Task: Check the percentage active listings of electric range in the last 3 years.
Action: Mouse moved to (1087, 247)
Screenshot: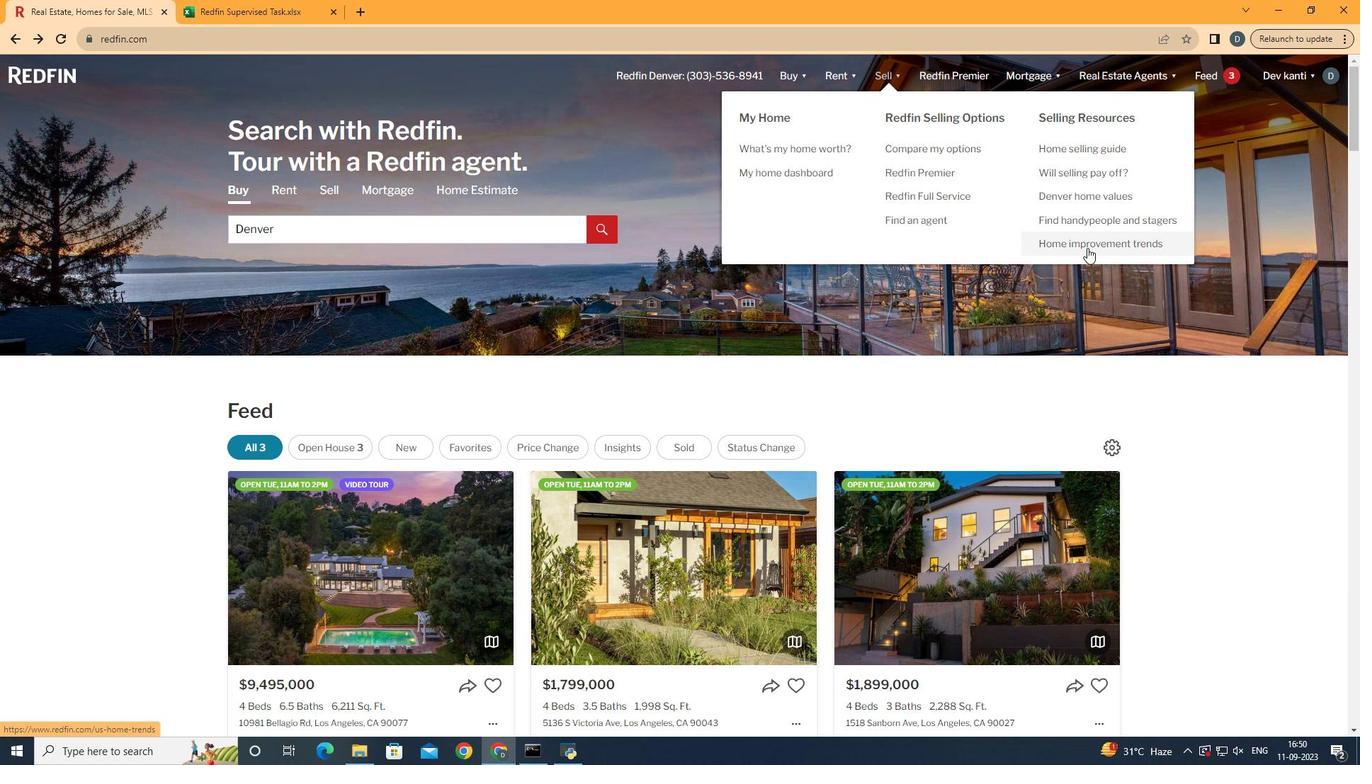 
Action: Mouse pressed left at (1087, 247)
Screenshot: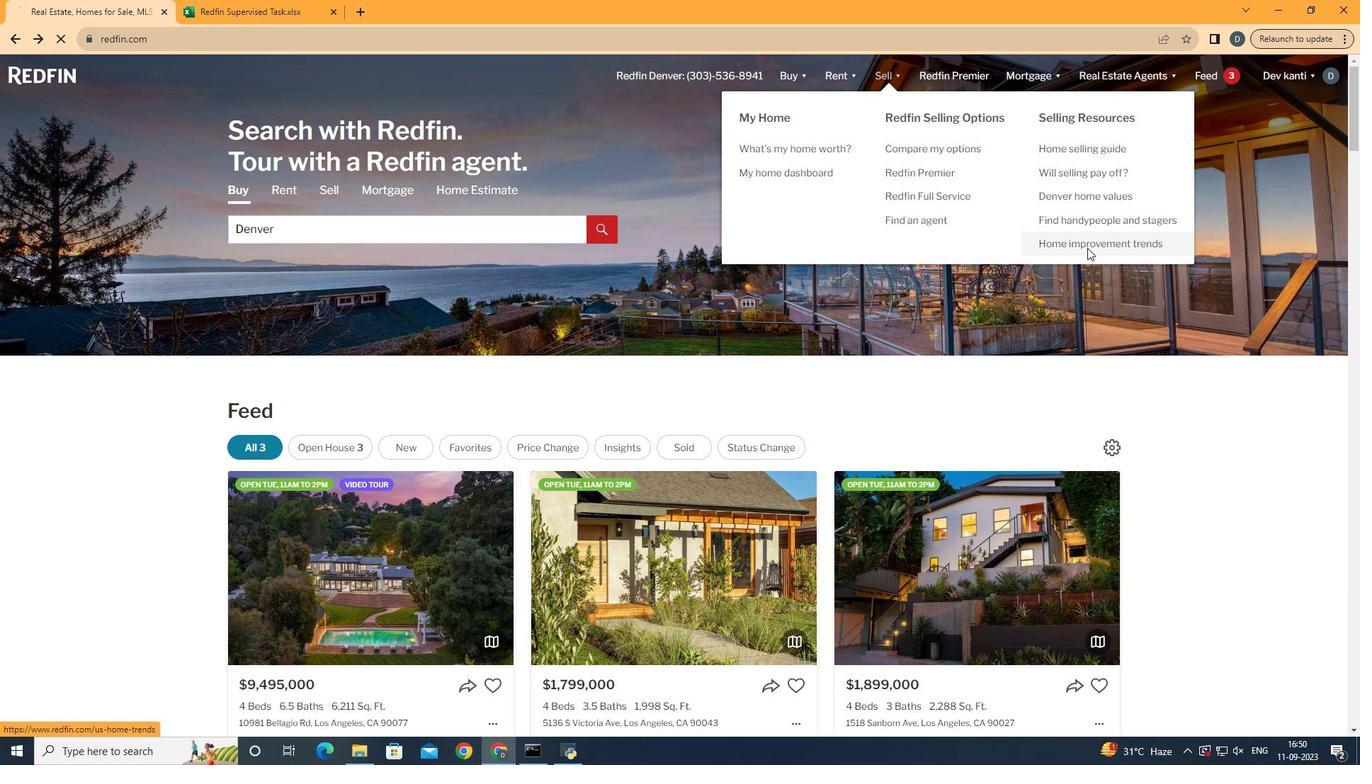 
Action: Mouse moved to (364, 268)
Screenshot: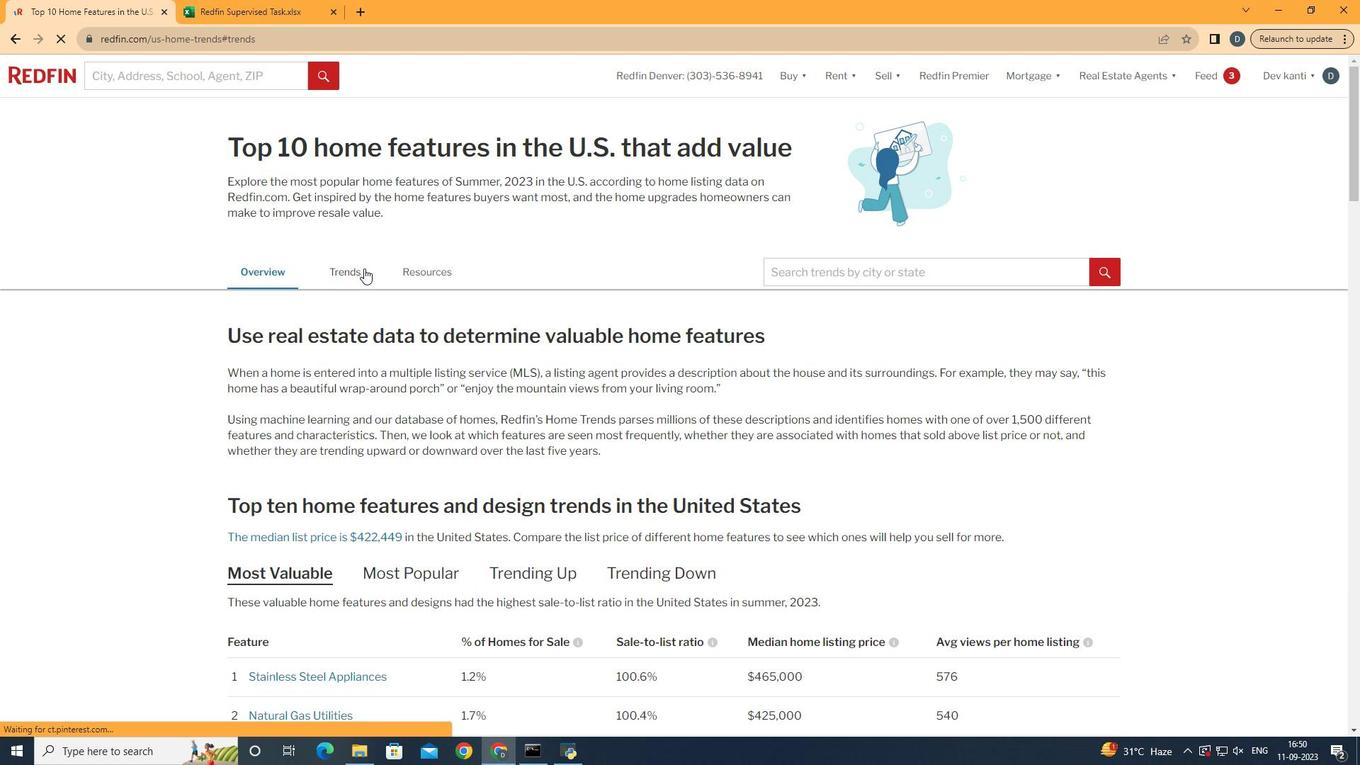 
Action: Mouse pressed left at (364, 268)
Screenshot: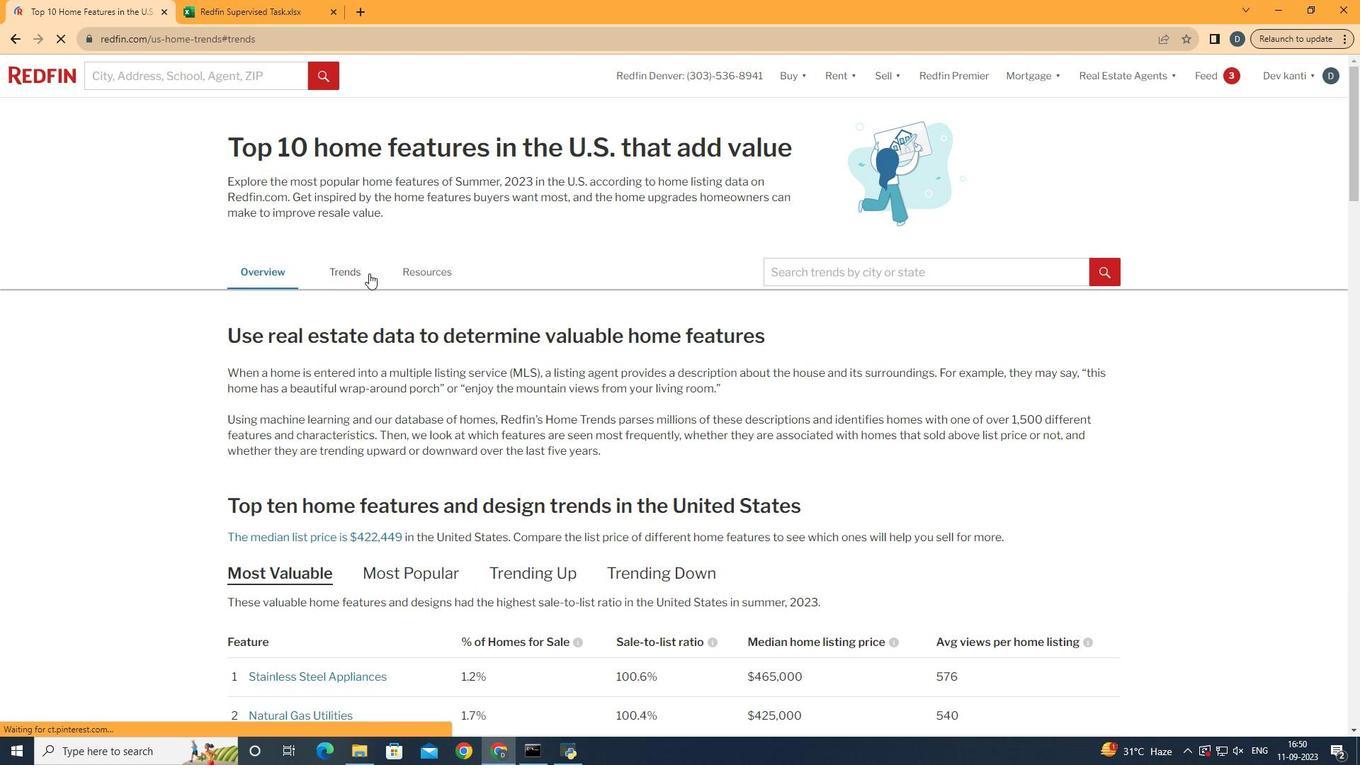 
Action: Mouse moved to (427, 377)
Screenshot: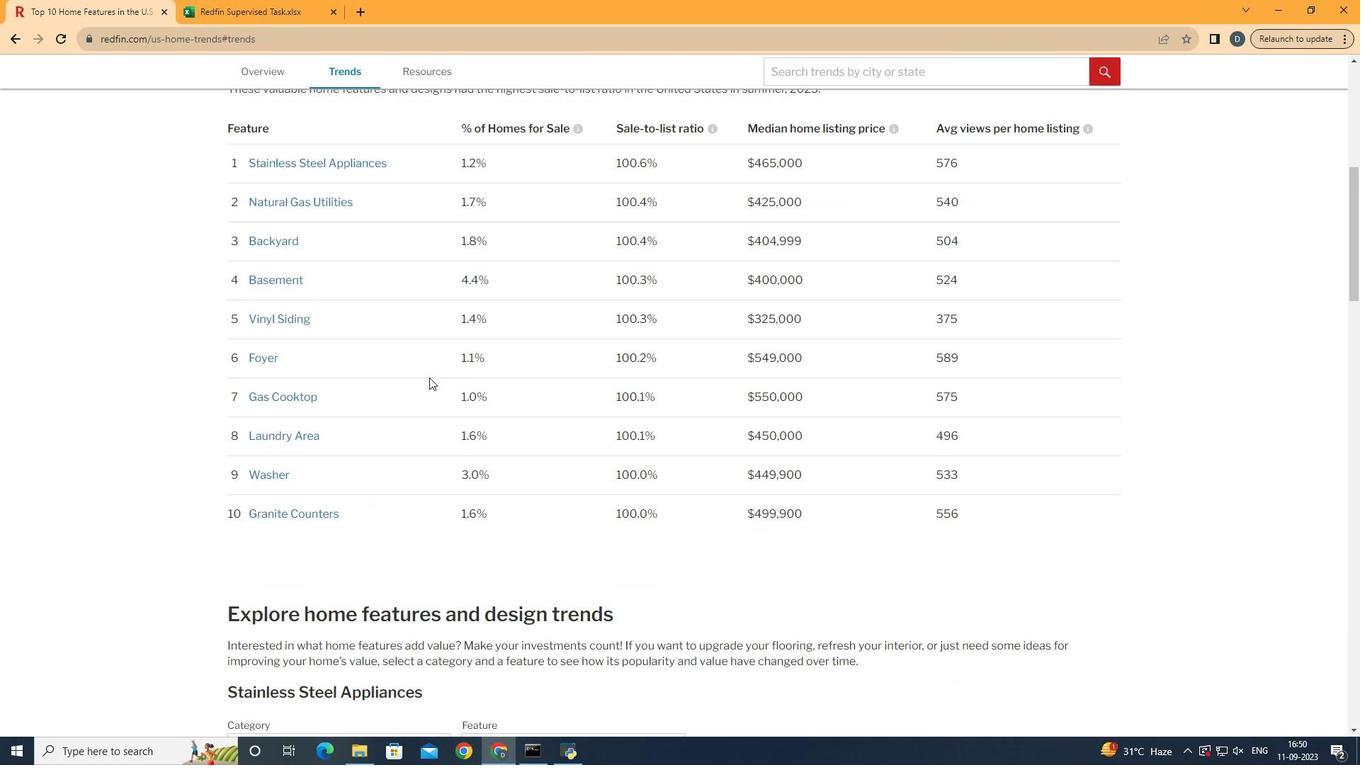 
Action: Mouse scrolled (427, 376) with delta (0, 0)
Screenshot: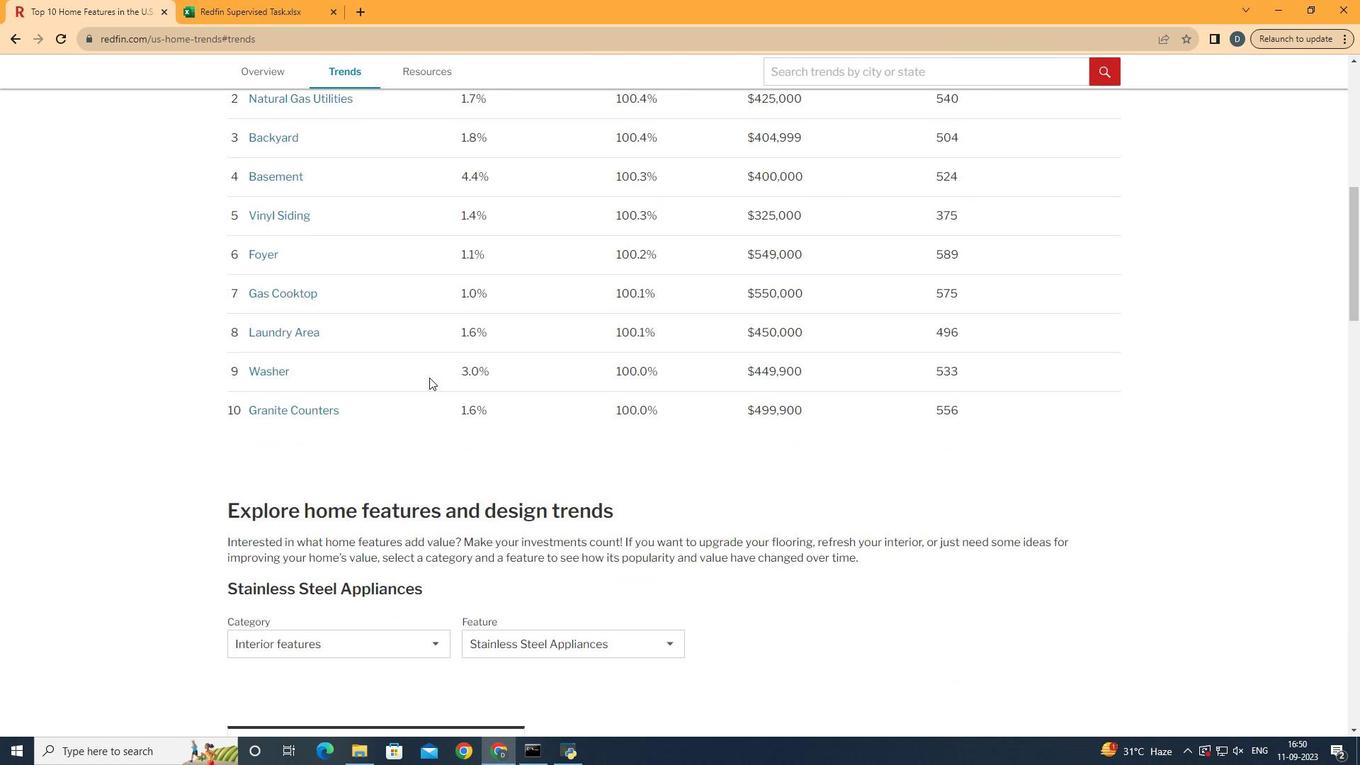 
Action: Mouse moved to (429, 377)
Screenshot: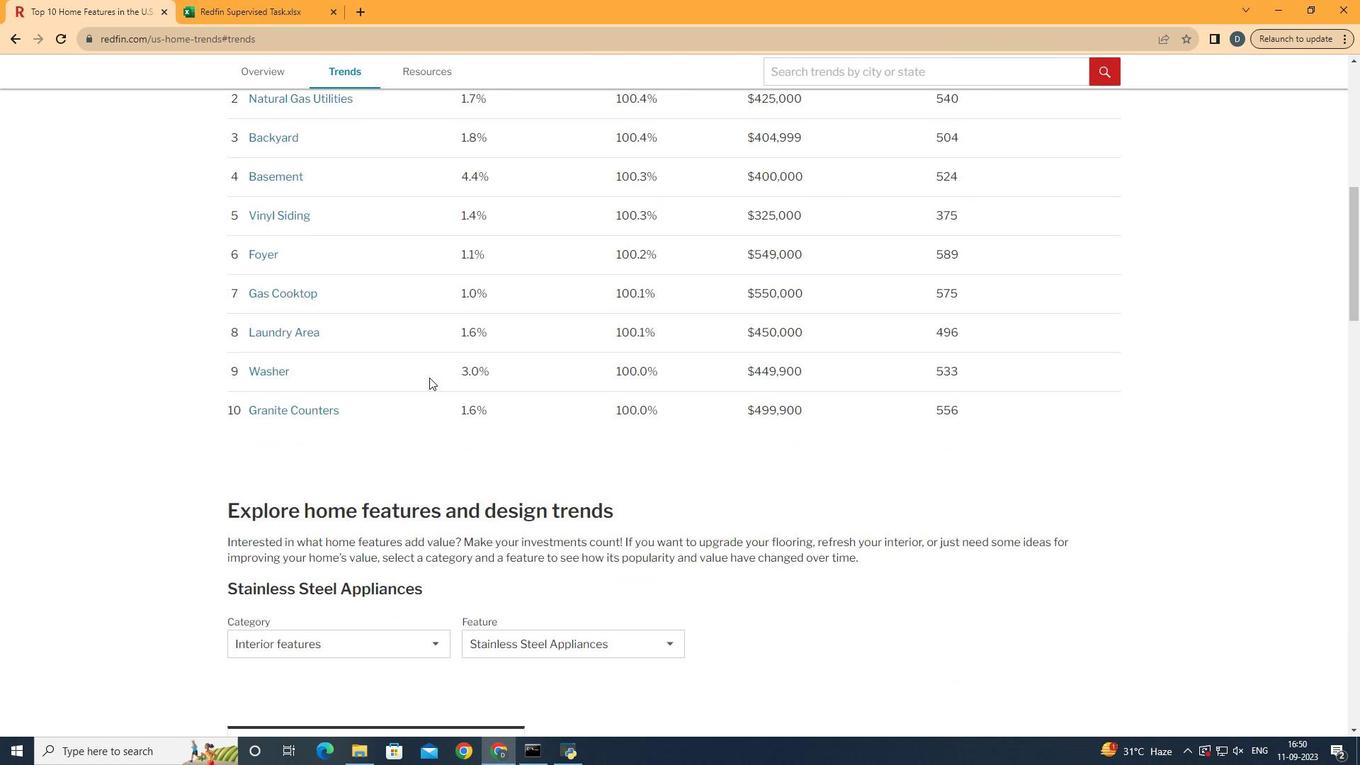 
Action: Mouse scrolled (429, 376) with delta (0, 0)
Screenshot: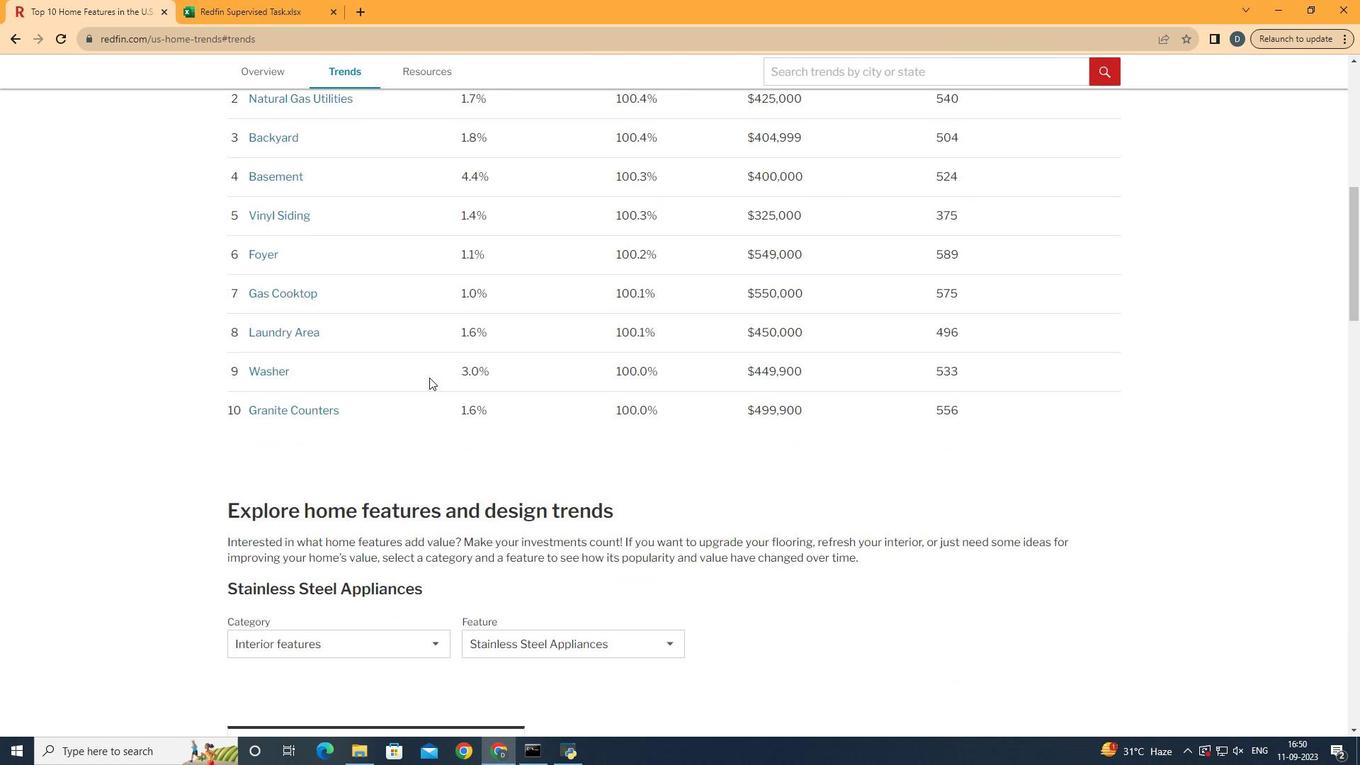 
Action: Mouse scrolled (429, 376) with delta (0, 0)
Screenshot: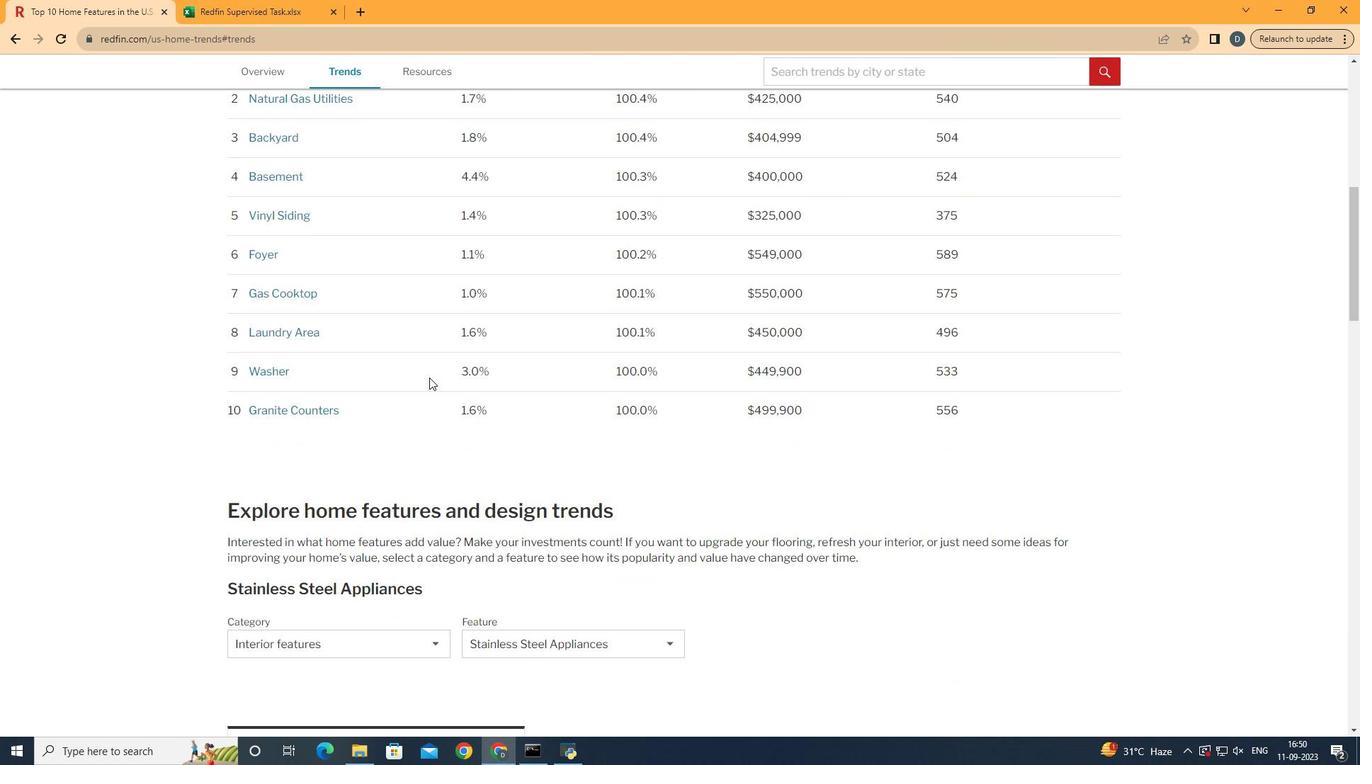 
Action: Mouse scrolled (429, 376) with delta (0, 0)
Screenshot: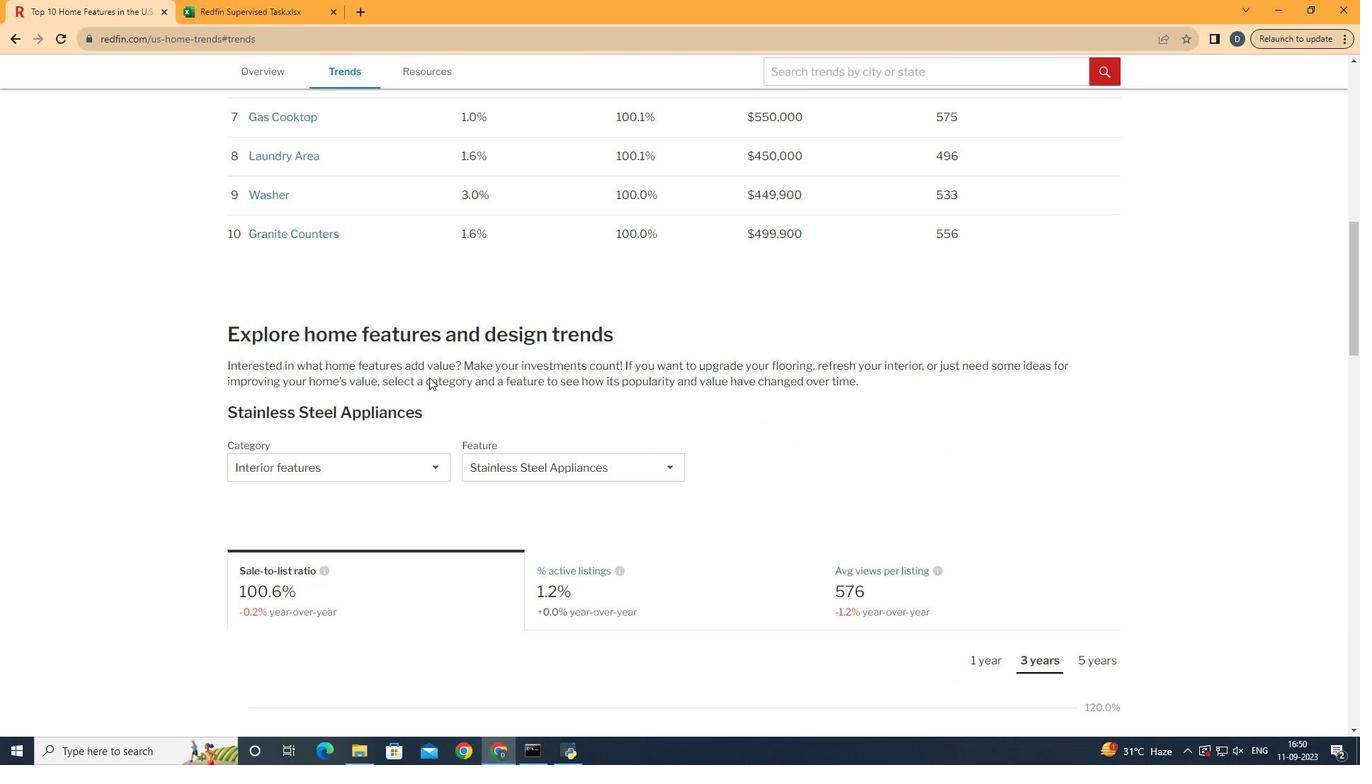 
Action: Mouse scrolled (429, 376) with delta (0, 0)
Screenshot: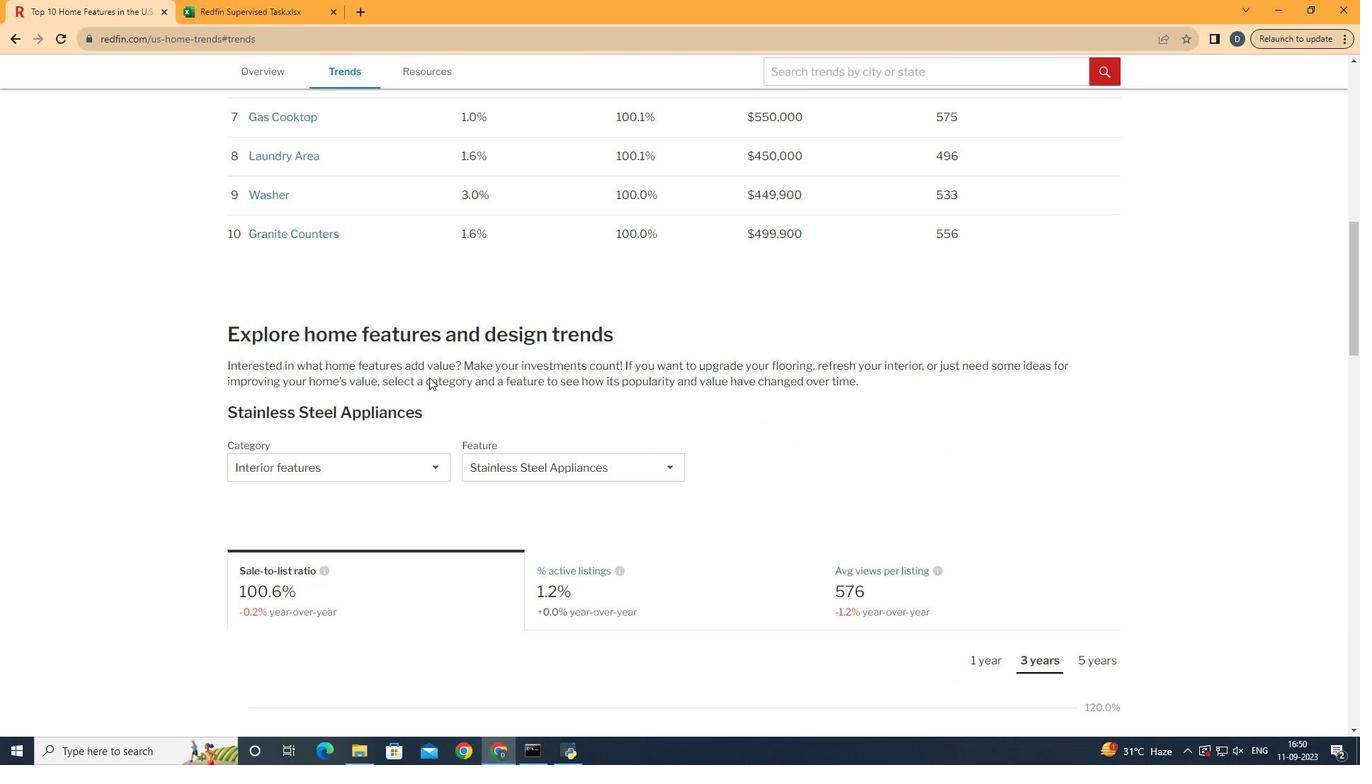 
Action: Mouse scrolled (429, 376) with delta (0, 0)
Screenshot: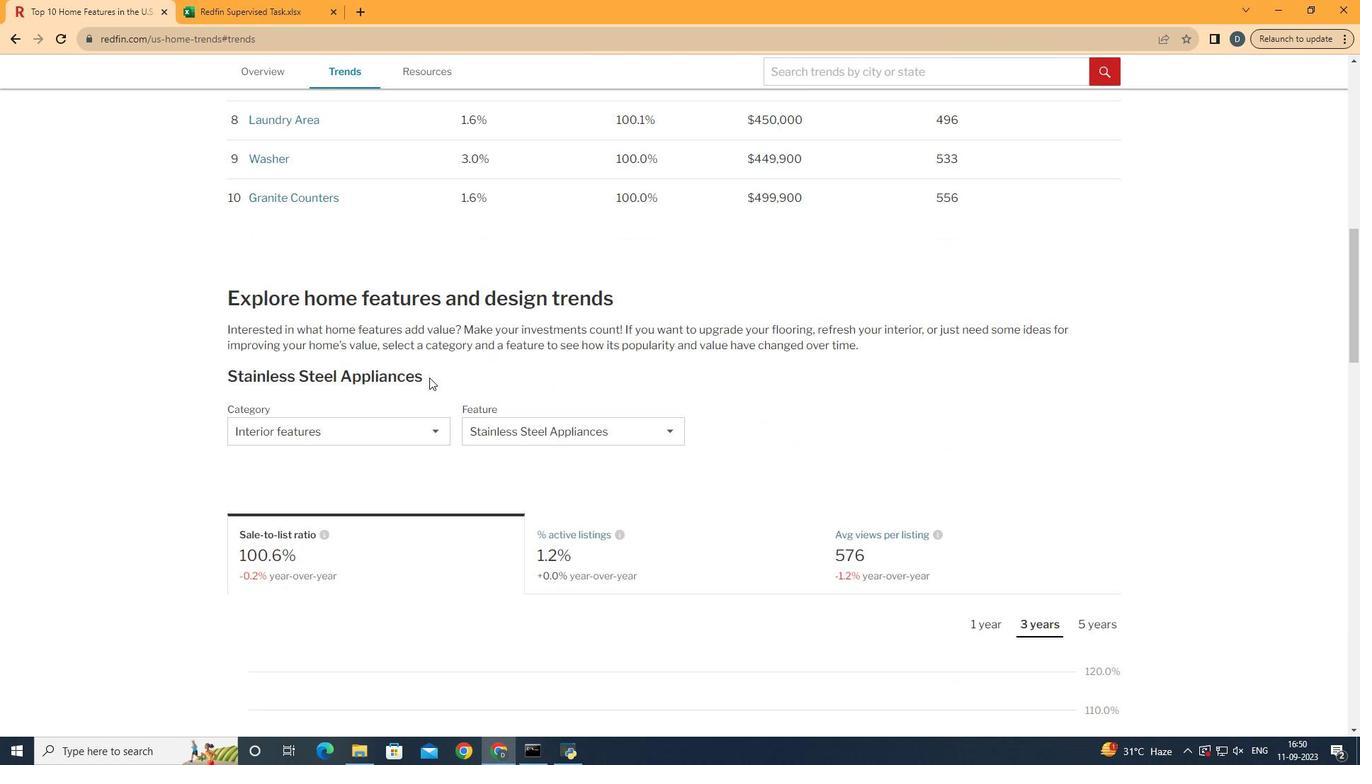 
Action: Mouse moved to (338, 432)
Screenshot: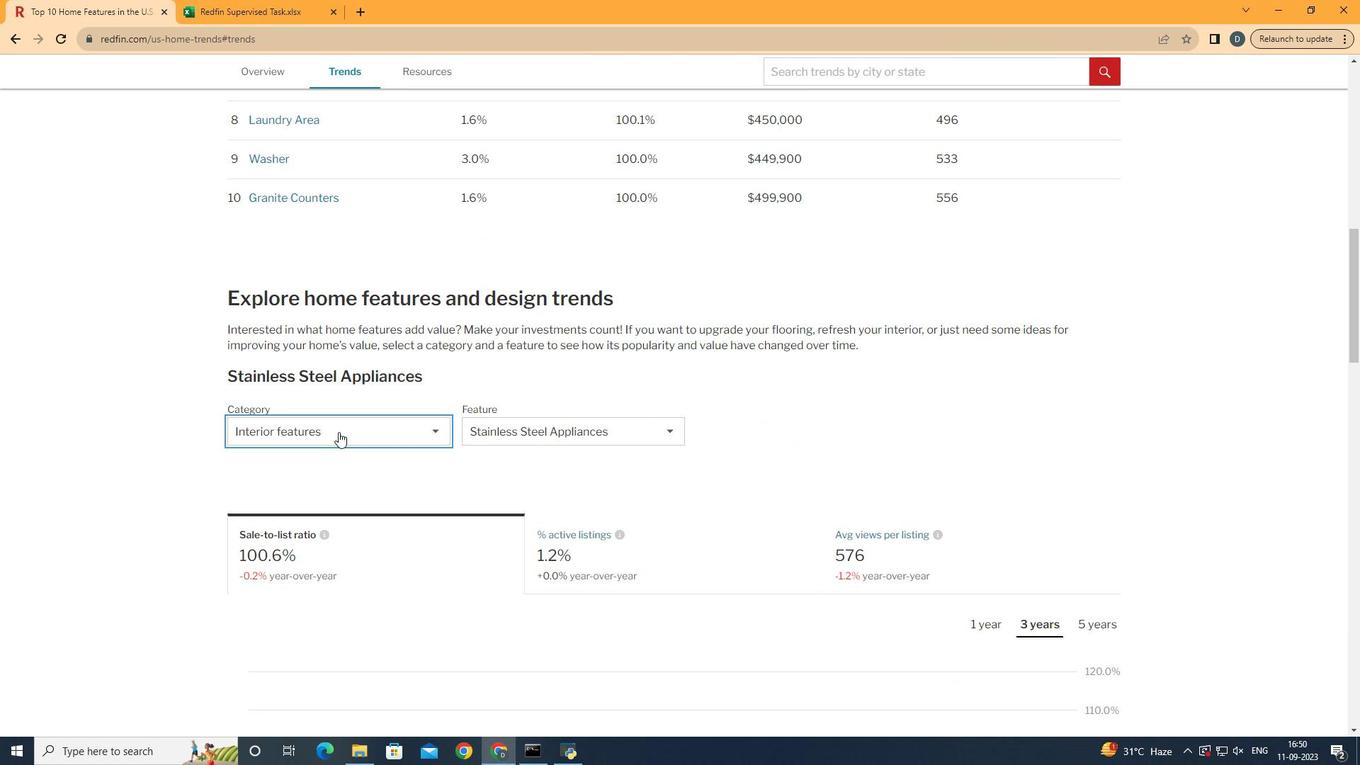 
Action: Mouse pressed left at (338, 432)
Screenshot: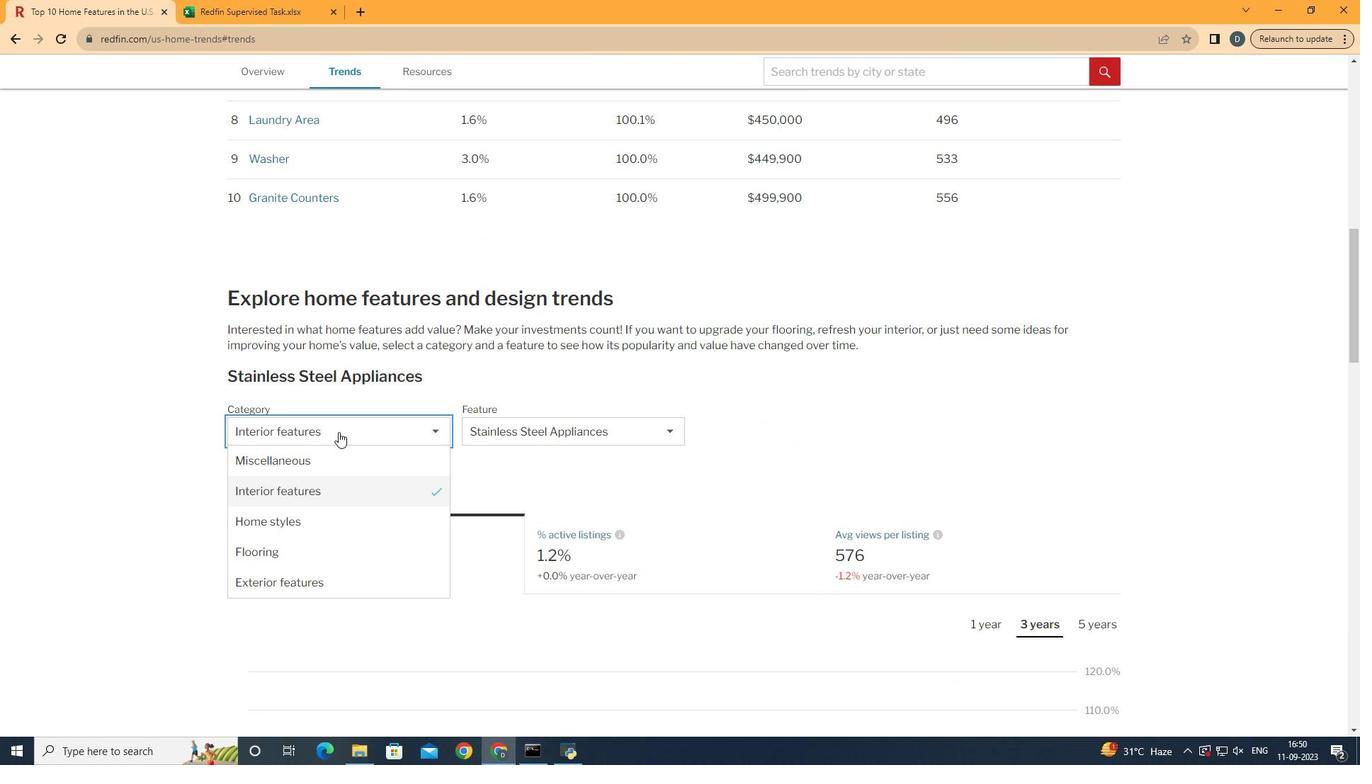 
Action: Mouse moved to (338, 491)
Screenshot: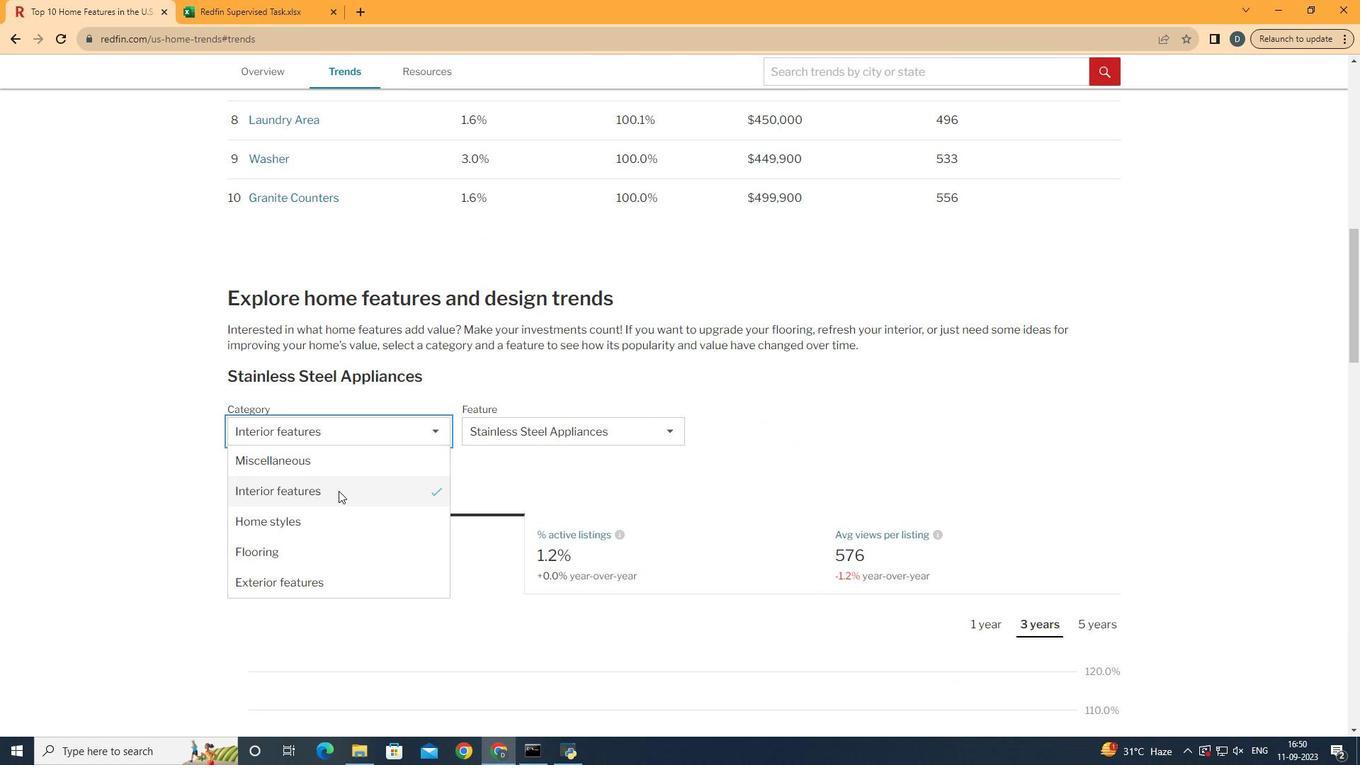 
Action: Mouse pressed left at (338, 491)
Screenshot: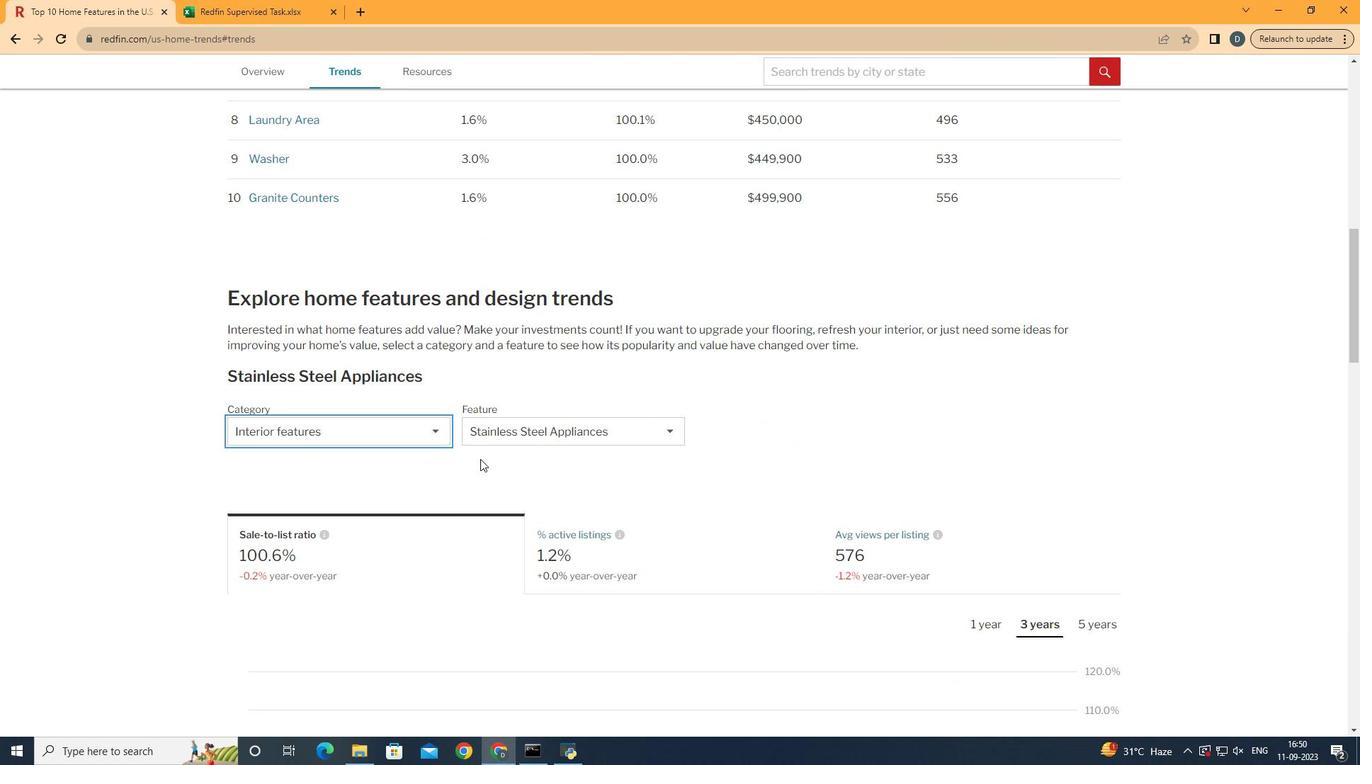 
Action: Mouse moved to (544, 436)
Screenshot: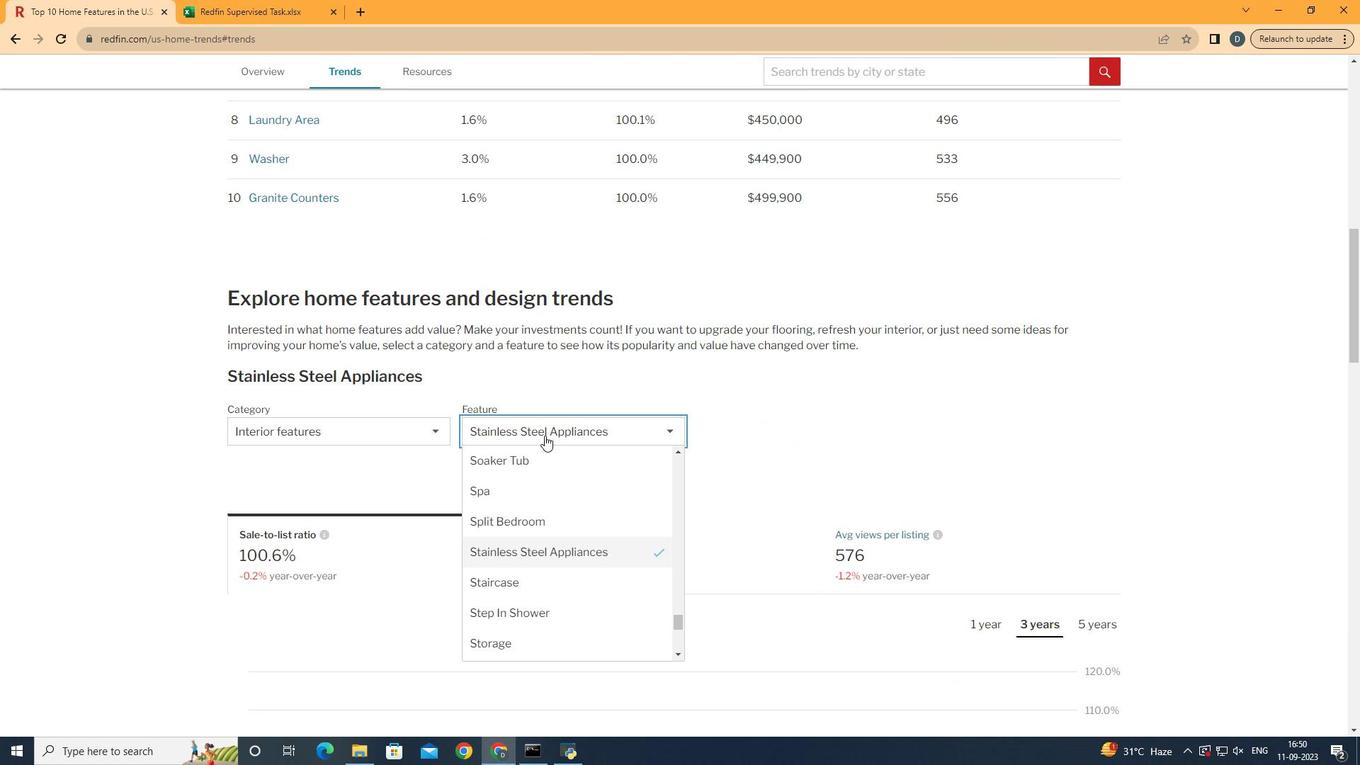 
Action: Mouse pressed left at (544, 436)
Screenshot: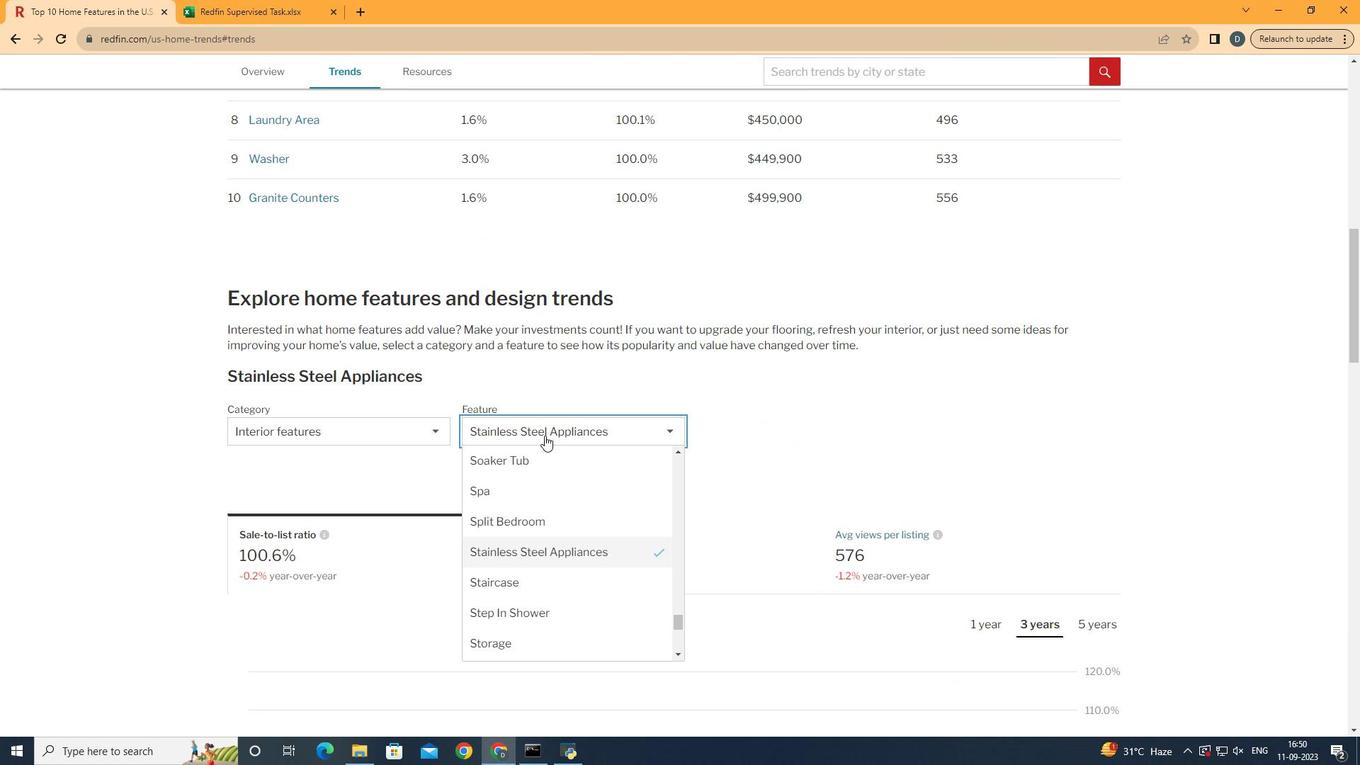 
Action: Mouse moved to (579, 562)
Screenshot: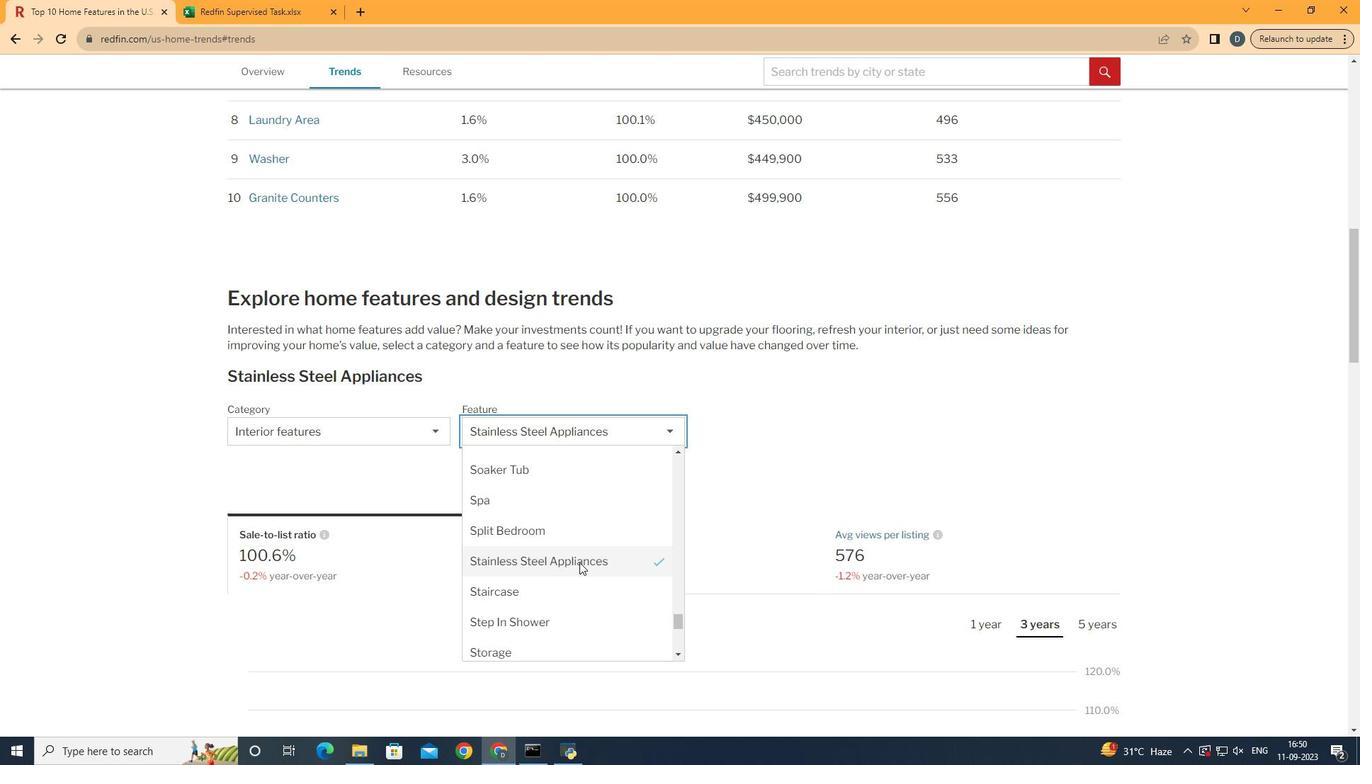 
Action: Mouse scrolled (579, 563) with delta (0, 0)
Screenshot: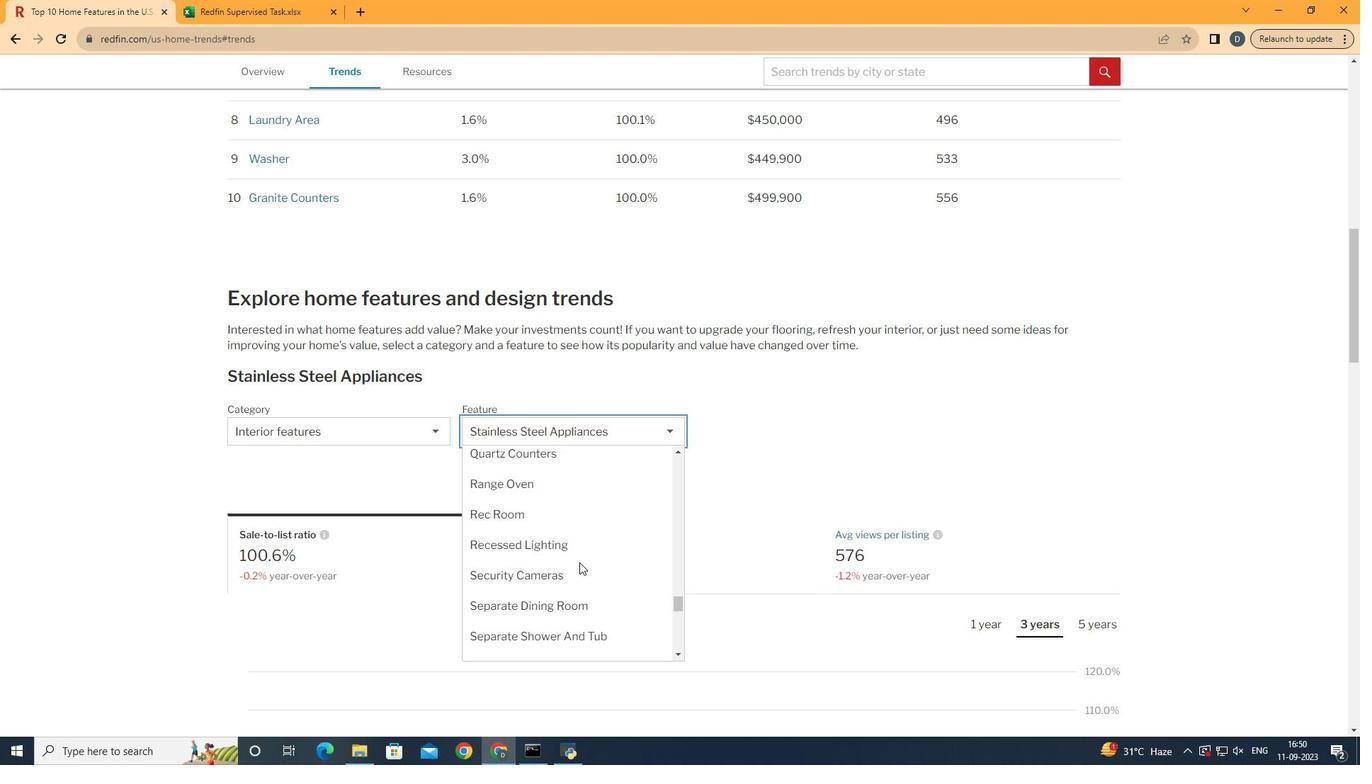 
Action: Mouse scrolled (579, 563) with delta (0, 0)
Screenshot: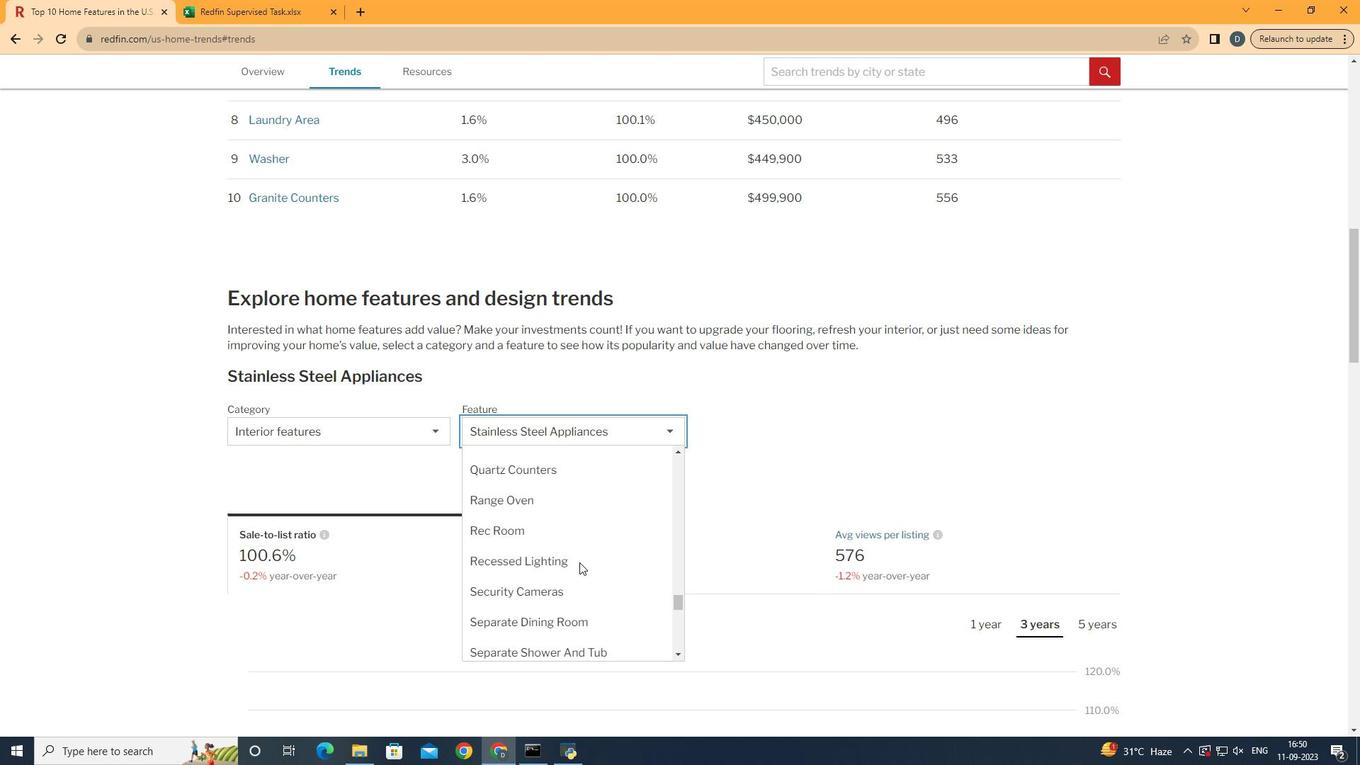 
Action: Mouse scrolled (579, 563) with delta (0, 0)
Screenshot: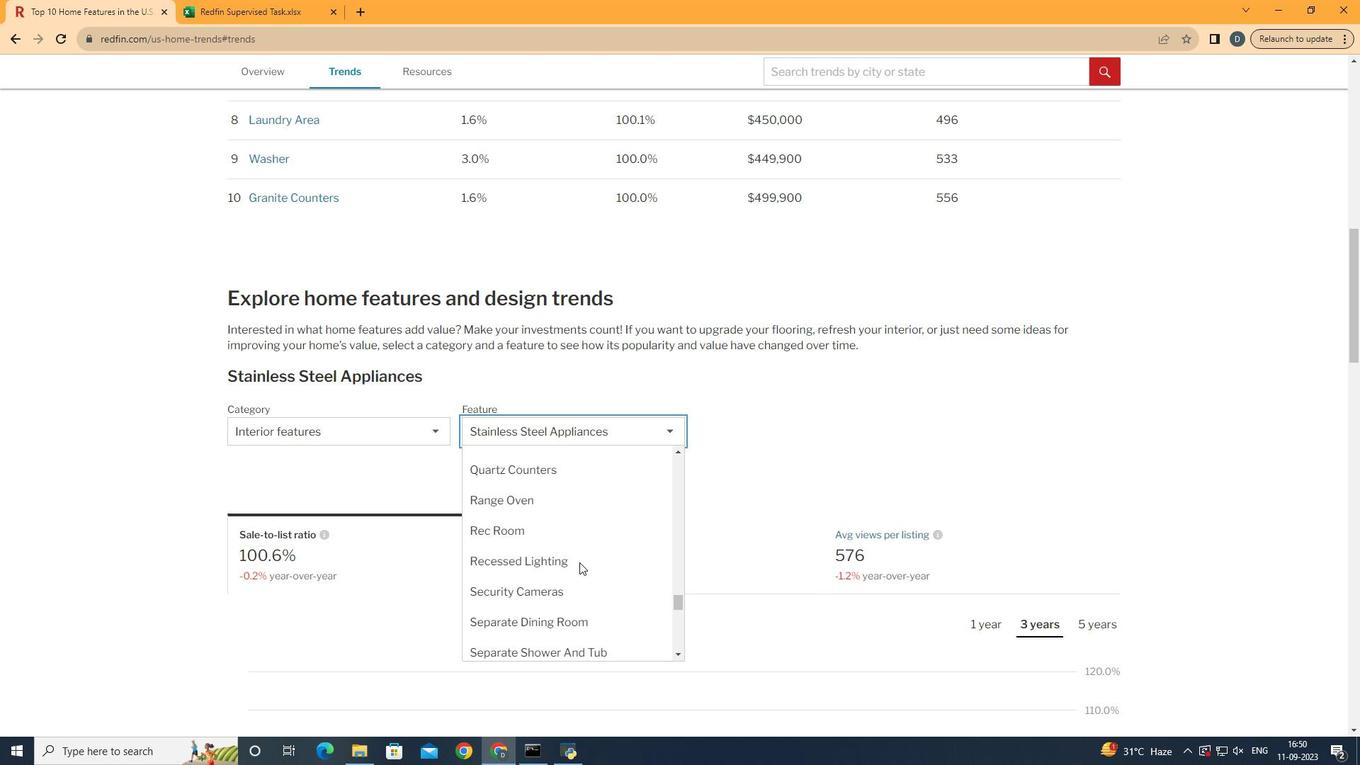 
Action: Mouse scrolled (579, 563) with delta (0, 0)
Screenshot: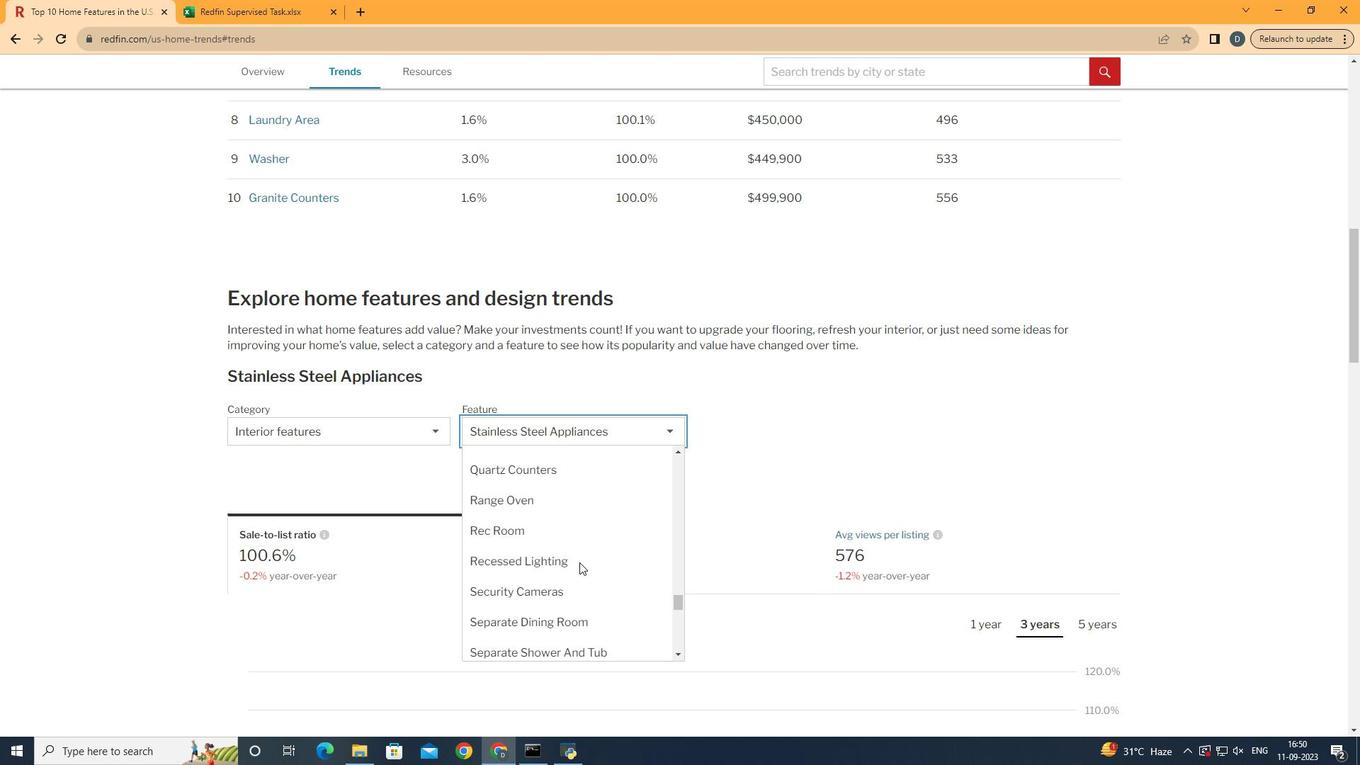 
Action: Mouse scrolled (579, 563) with delta (0, 0)
Screenshot: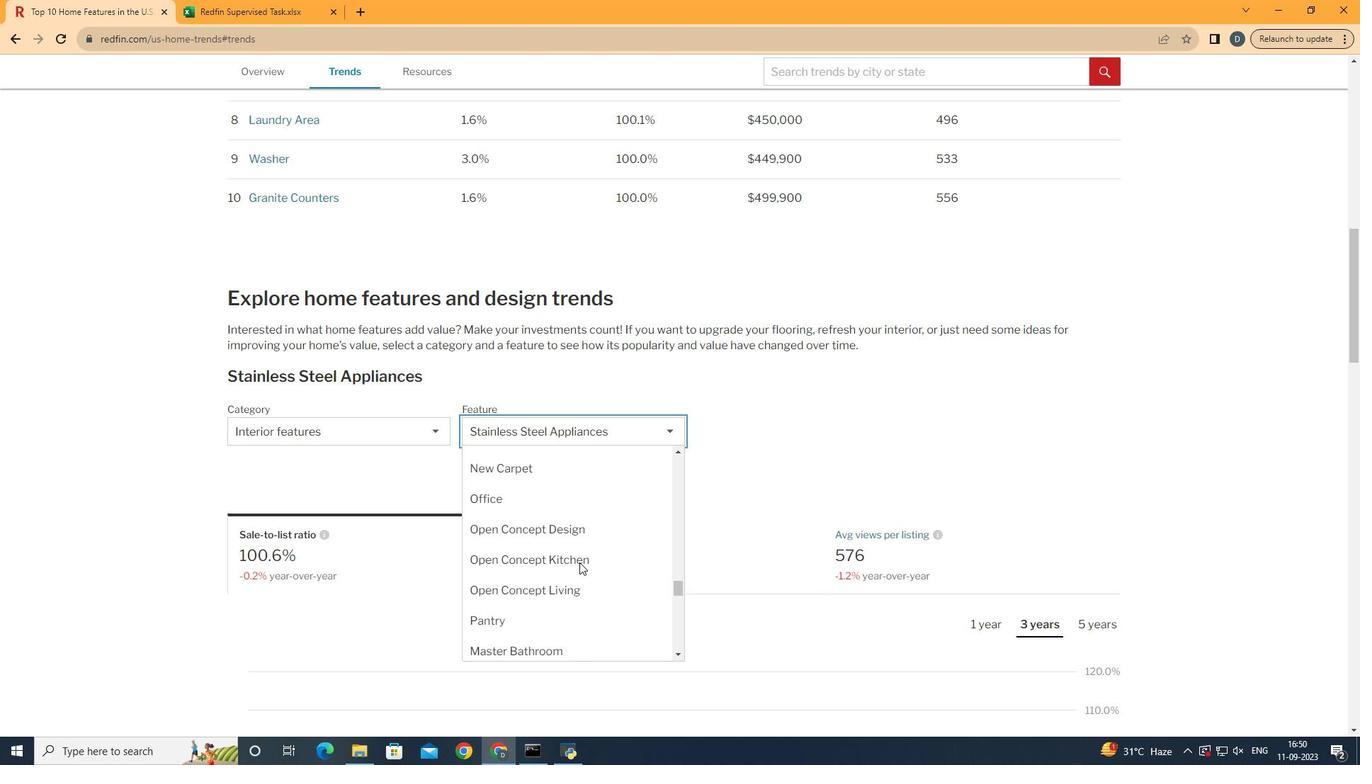 
Action: Mouse scrolled (579, 563) with delta (0, 0)
Screenshot: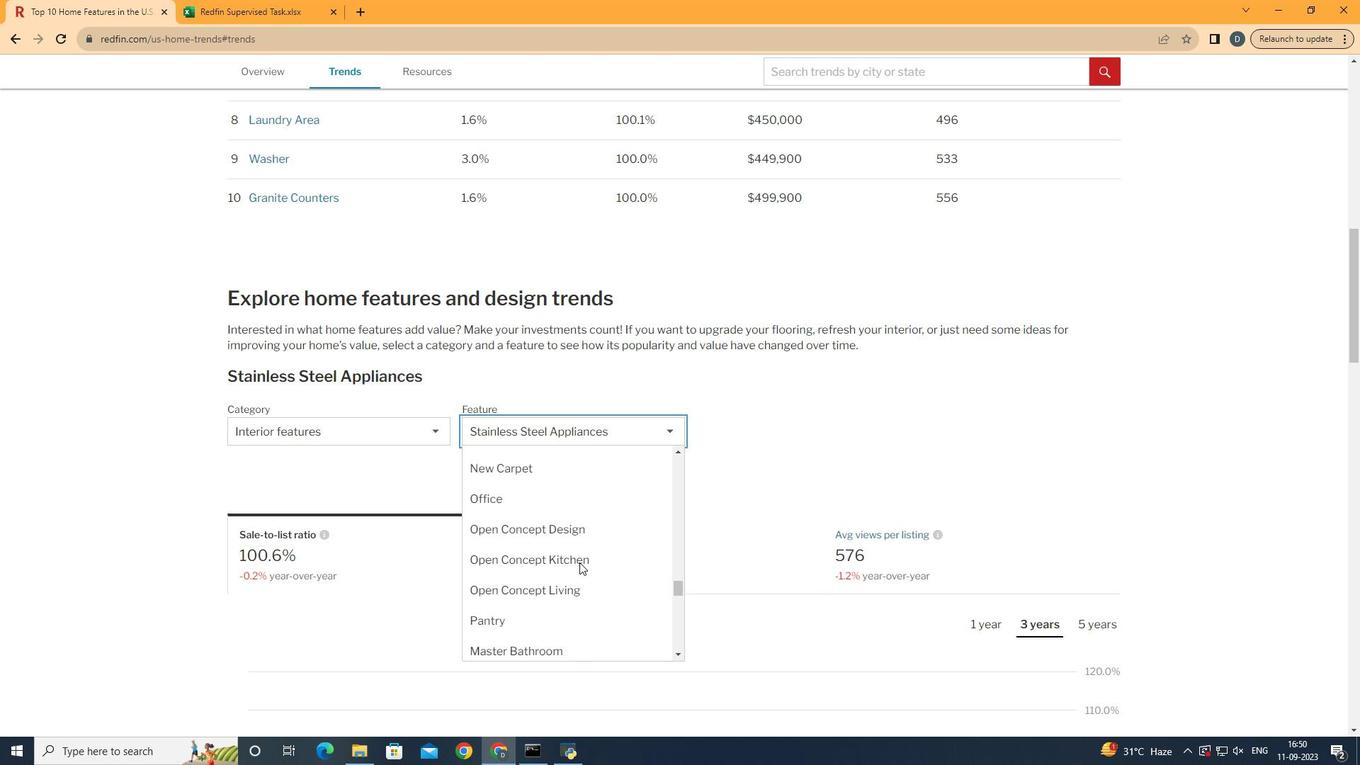 
Action: Mouse scrolled (579, 563) with delta (0, 0)
Screenshot: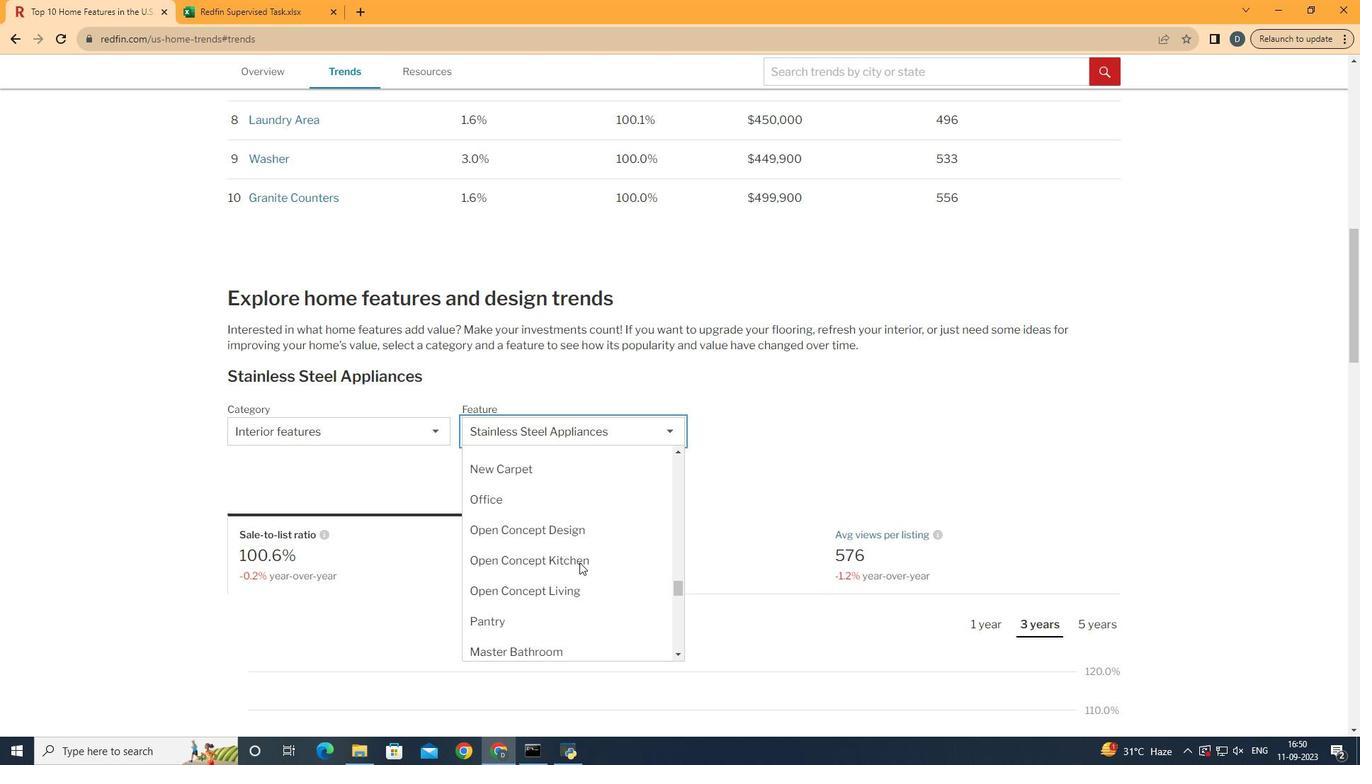 
Action: Mouse scrolled (579, 563) with delta (0, 0)
Screenshot: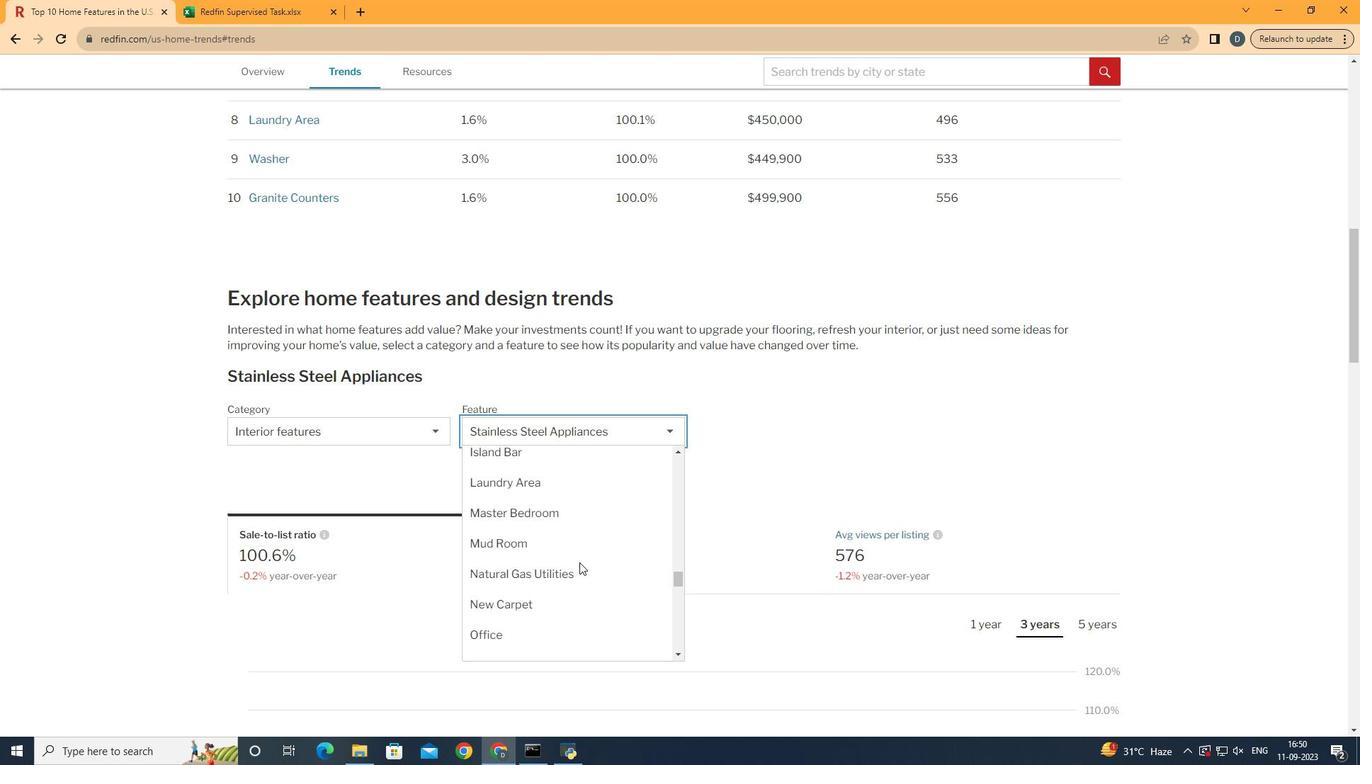 
Action: Mouse scrolled (579, 563) with delta (0, 0)
Screenshot: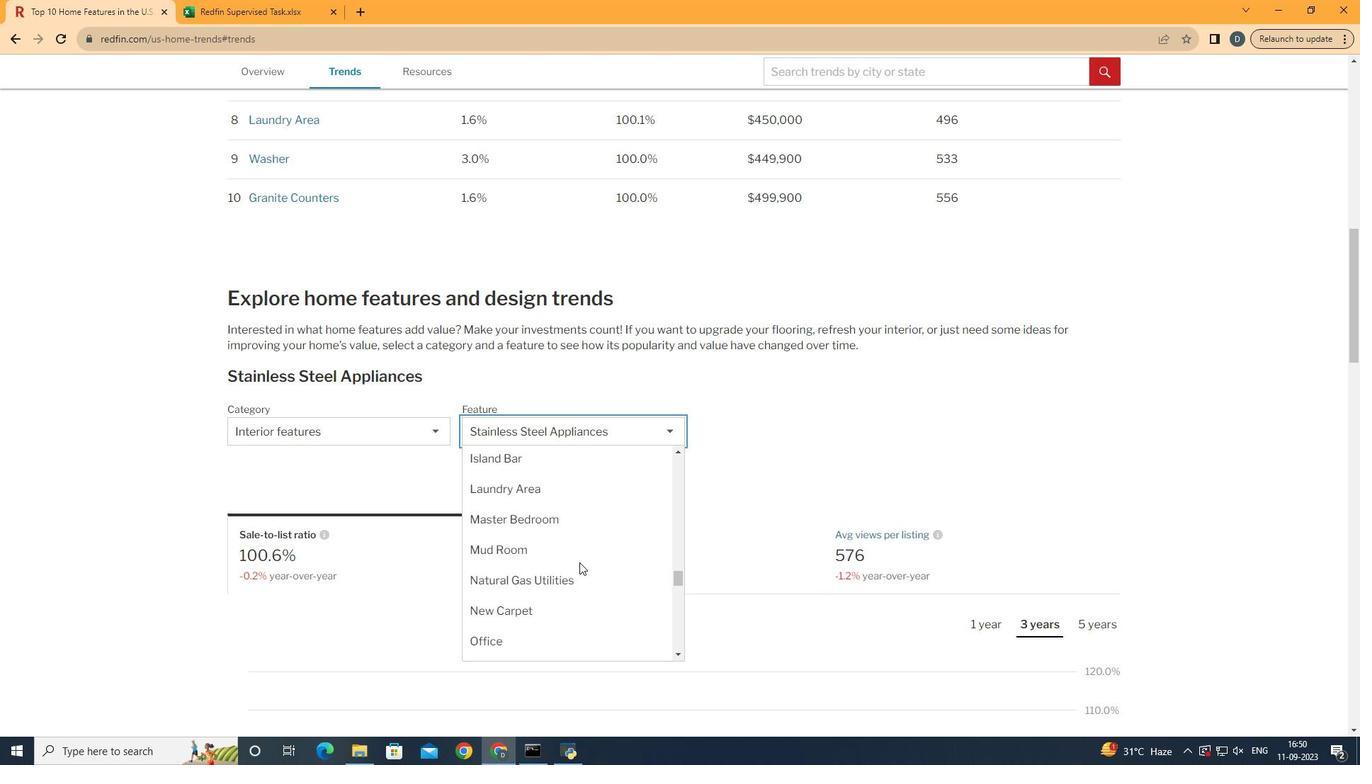 
Action: Mouse scrolled (579, 563) with delta (0, 0)
Screenshot: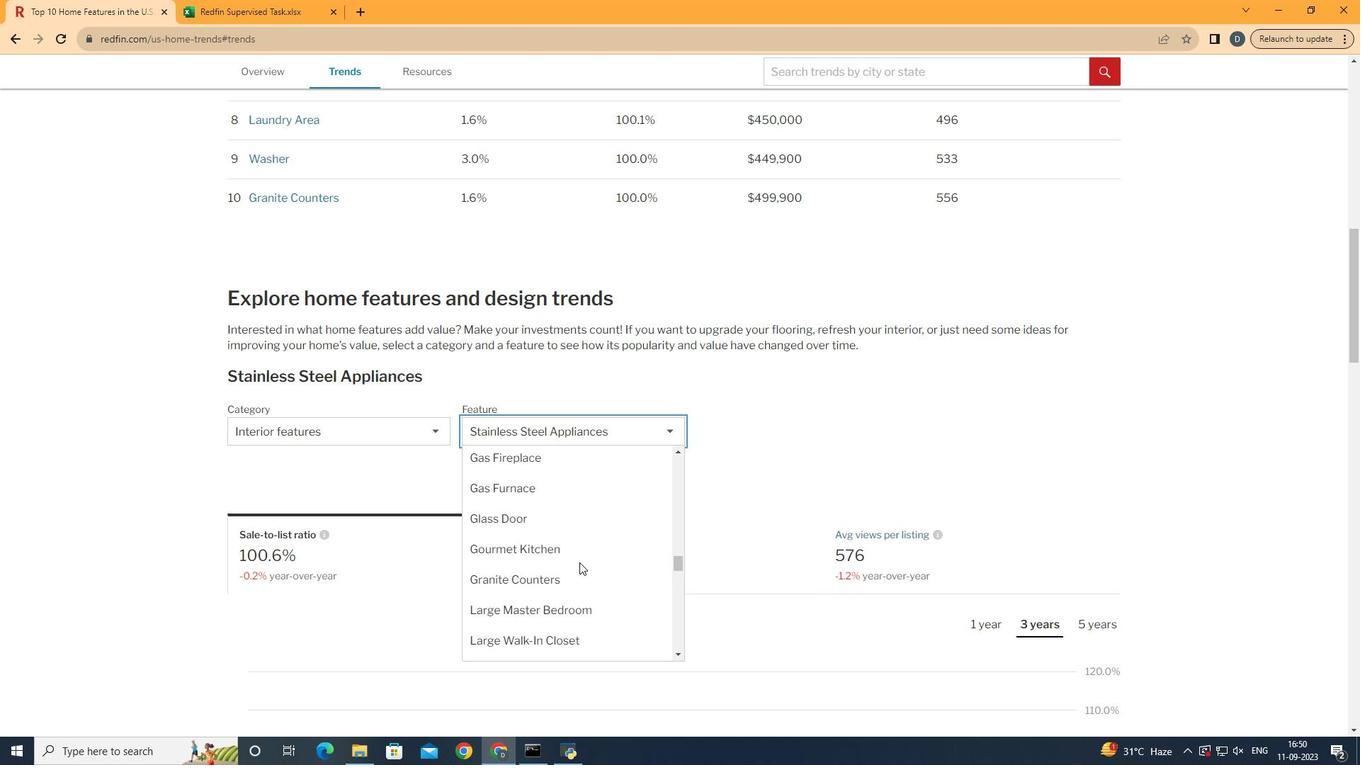 
Action: Mouse scrolled (579, 563) with delta (0, 0)
Screenshot: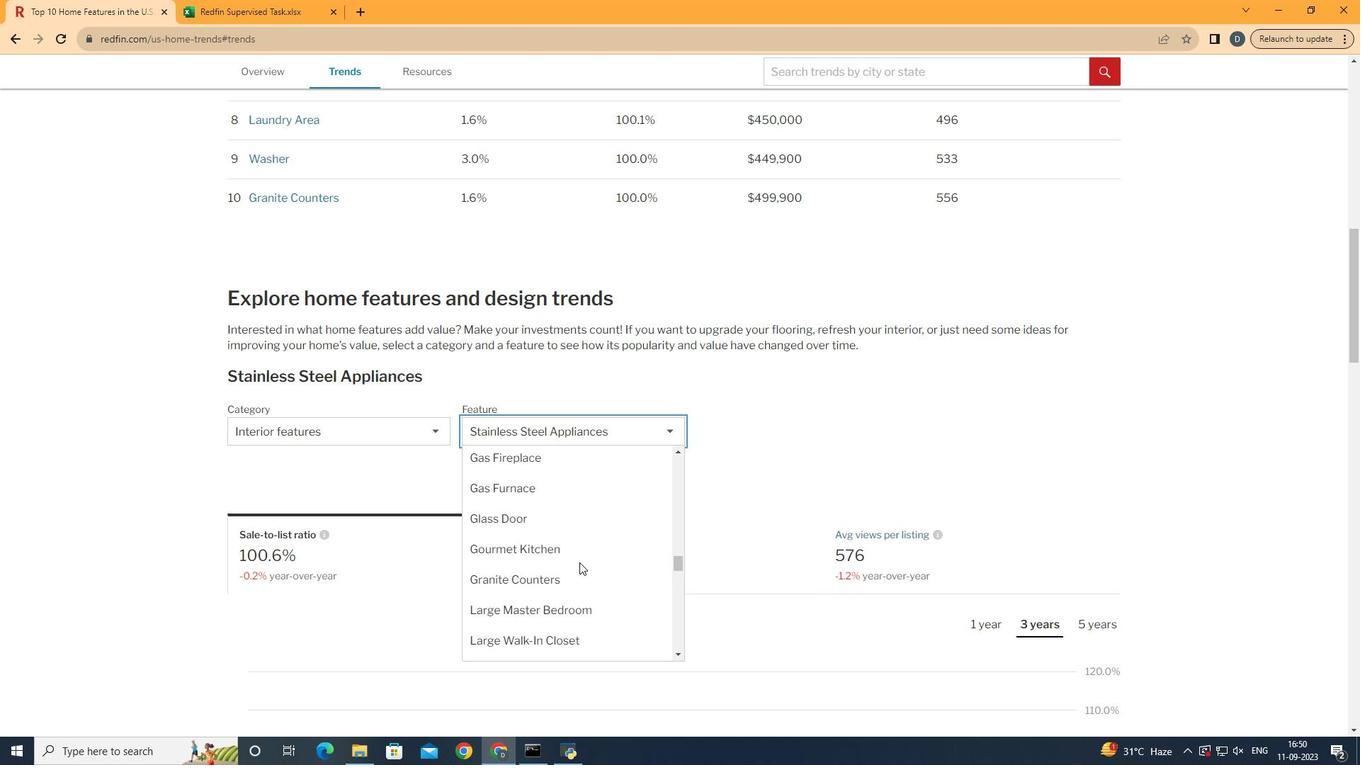 
Action: Mouse scrolled (579, 563) with delta (0, 0)
Screenshot: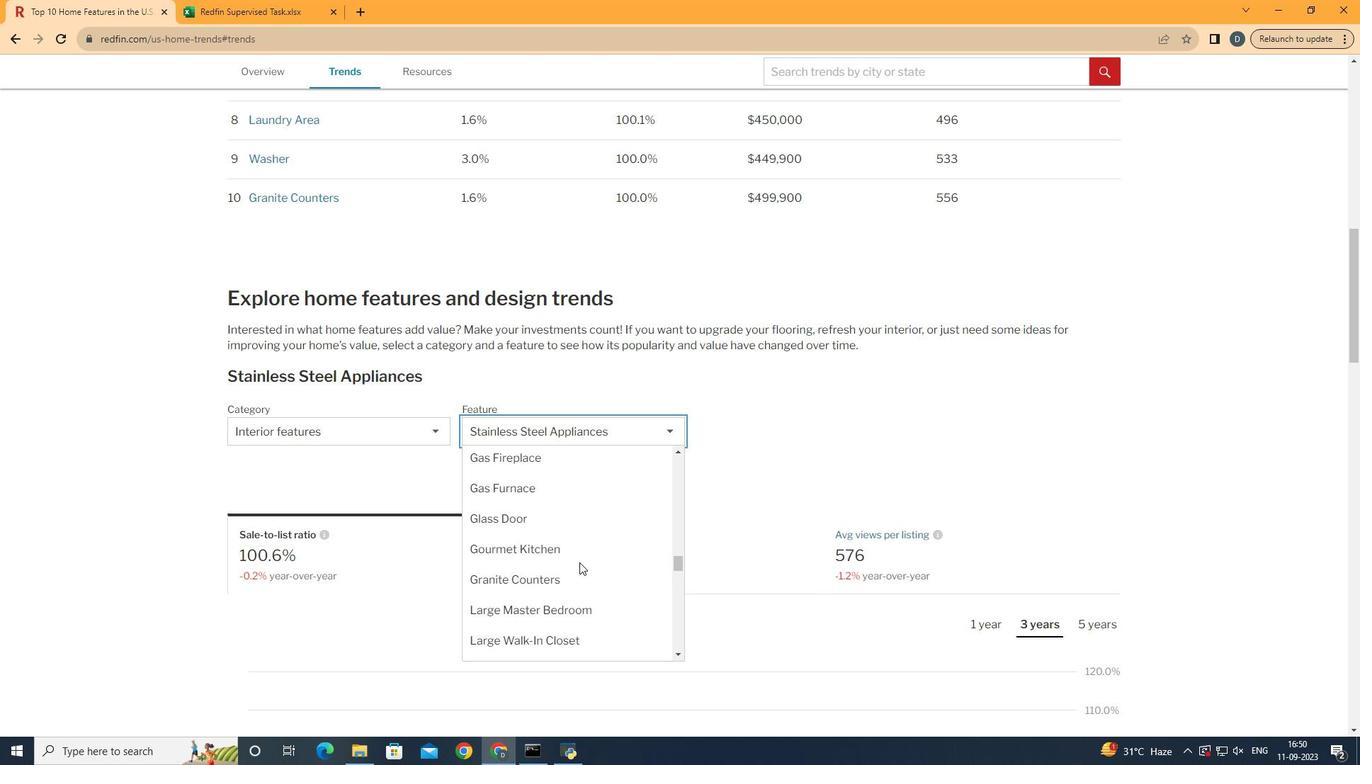
Action: Mouse scrolled (579, 563) with delta (0, 0)
Screenshot: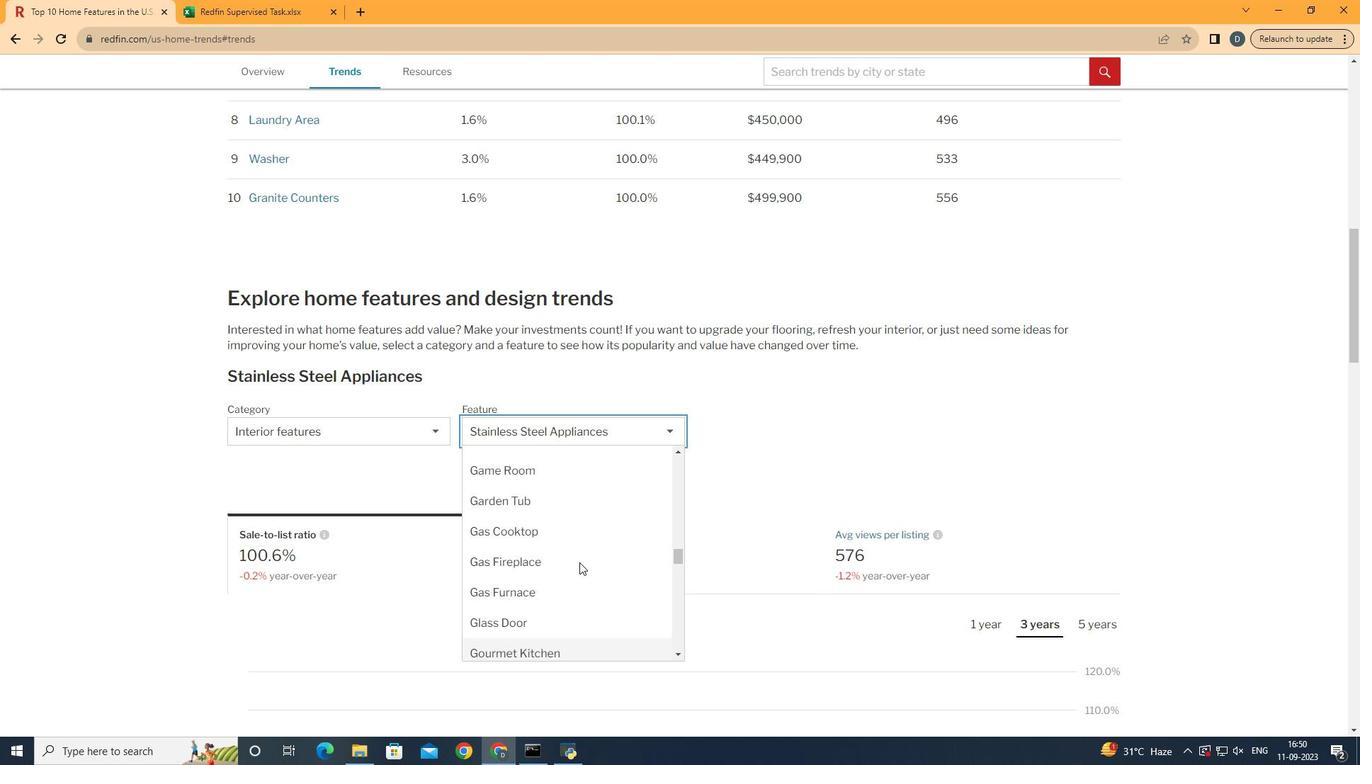 
Action: Mouse scrolled (579, 563) with delta (0, 0)
Screenshot: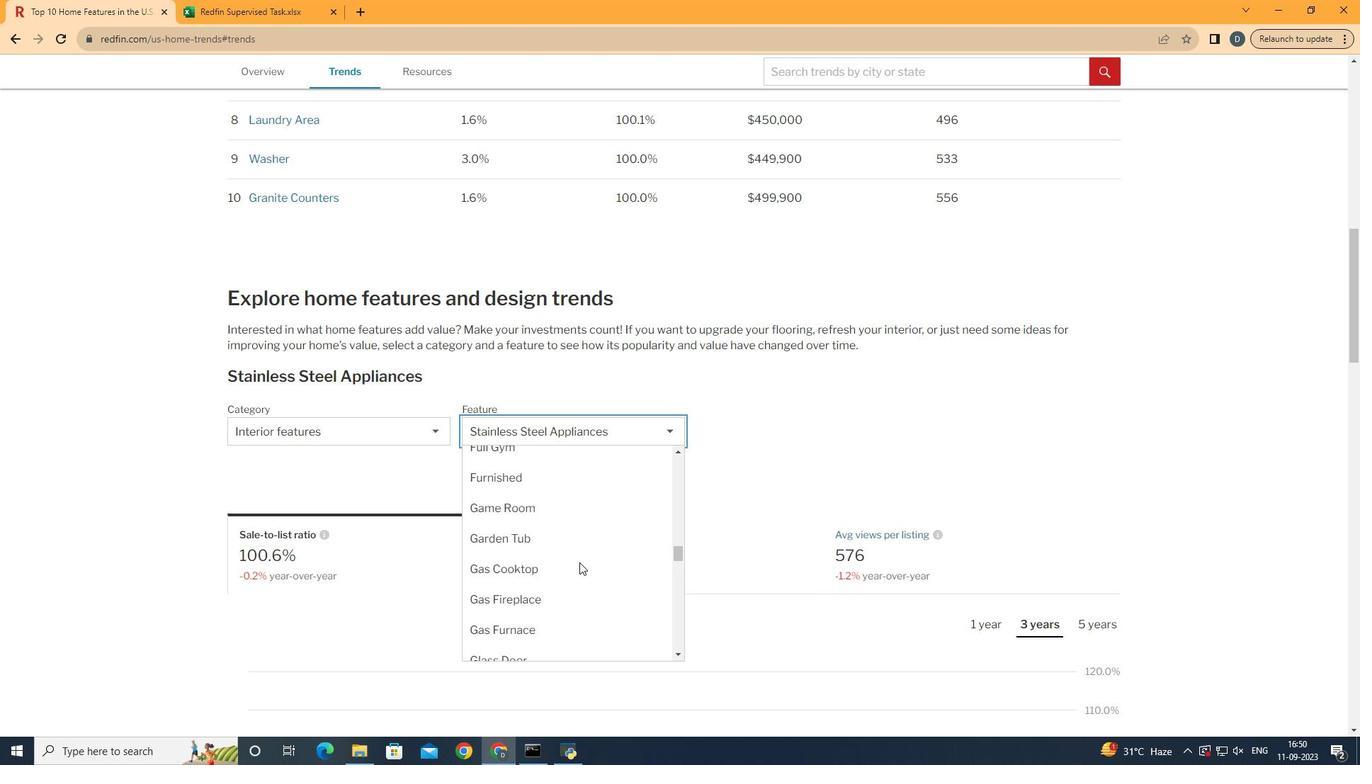 
Action: Mouse scrolled (579, 563) with delta (0, 0)
Screenshot: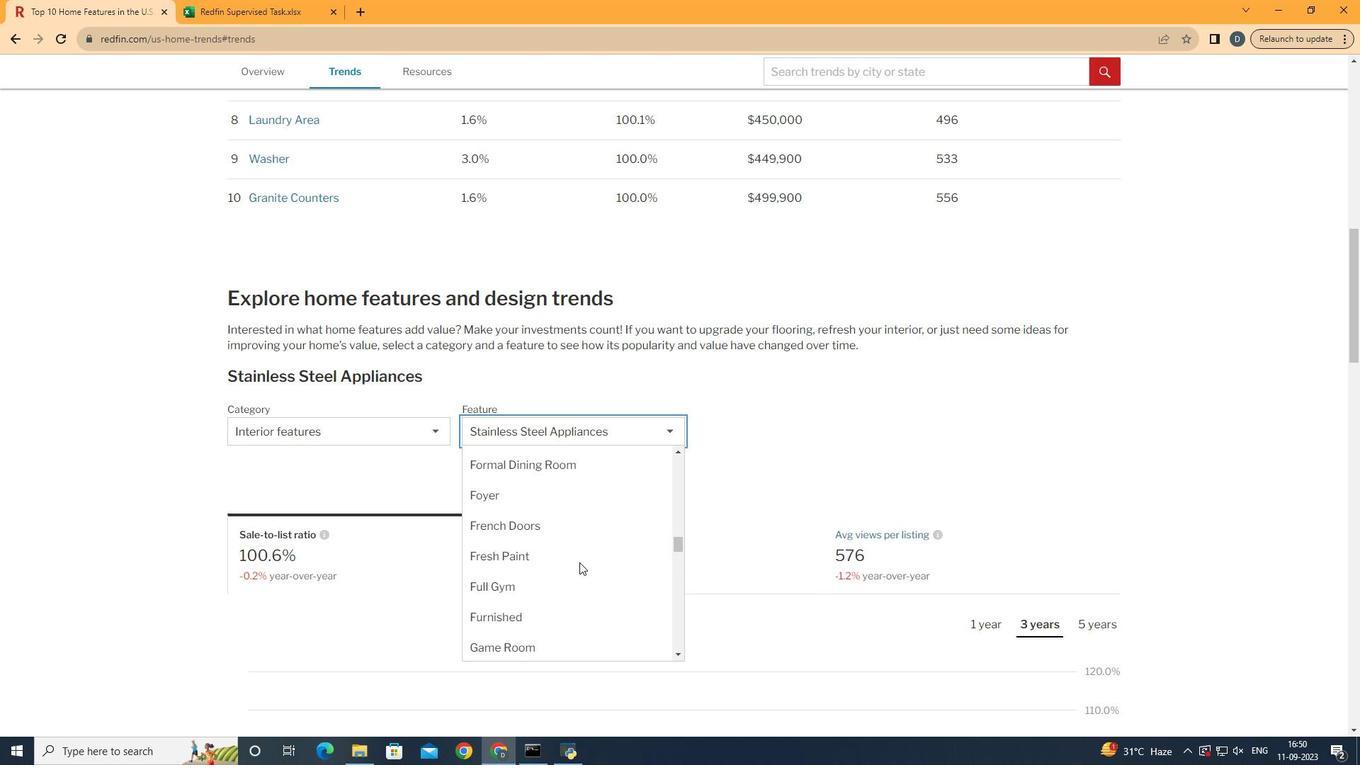 
Action: Mouse scrolled (579, 563) with delta (0, 0)
Screenshot: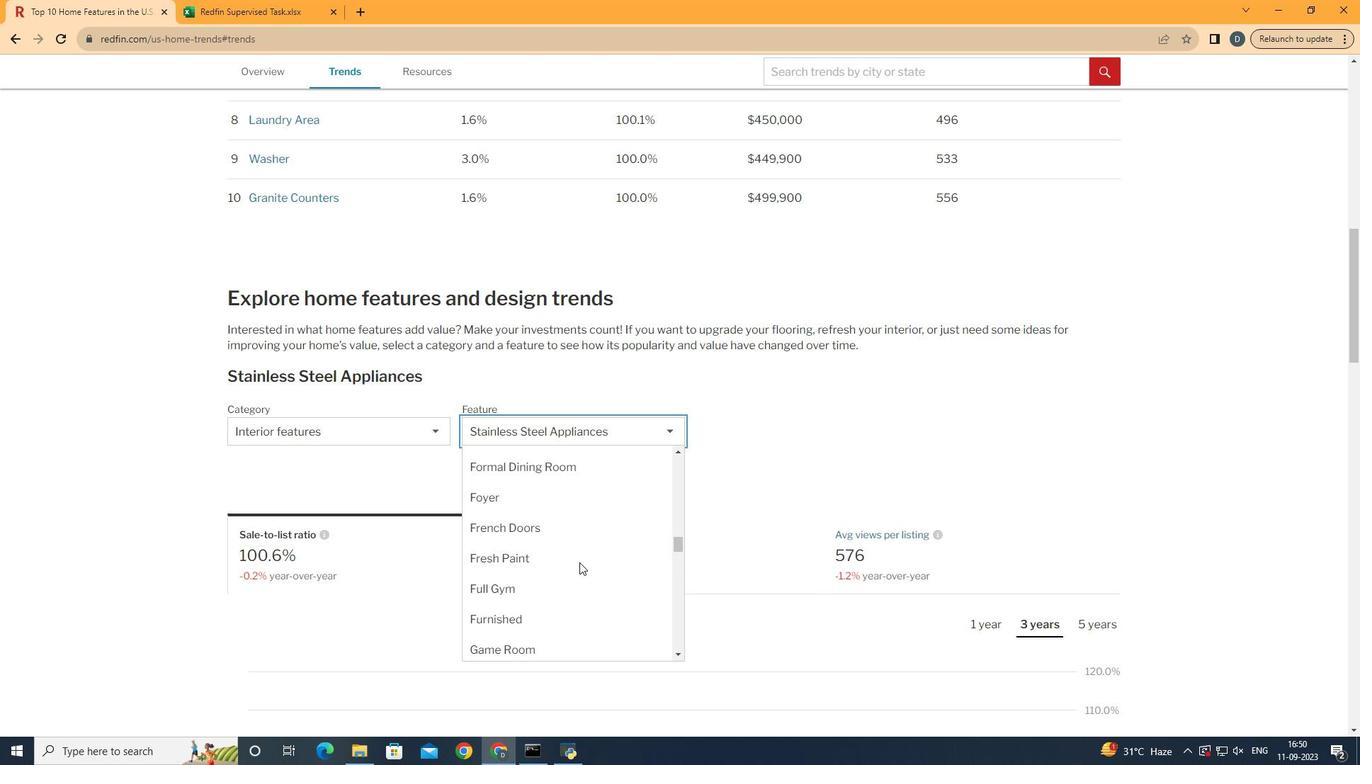 
Action: Mouse scrolled (579, 563) with delta (0, 0)
Screenshot: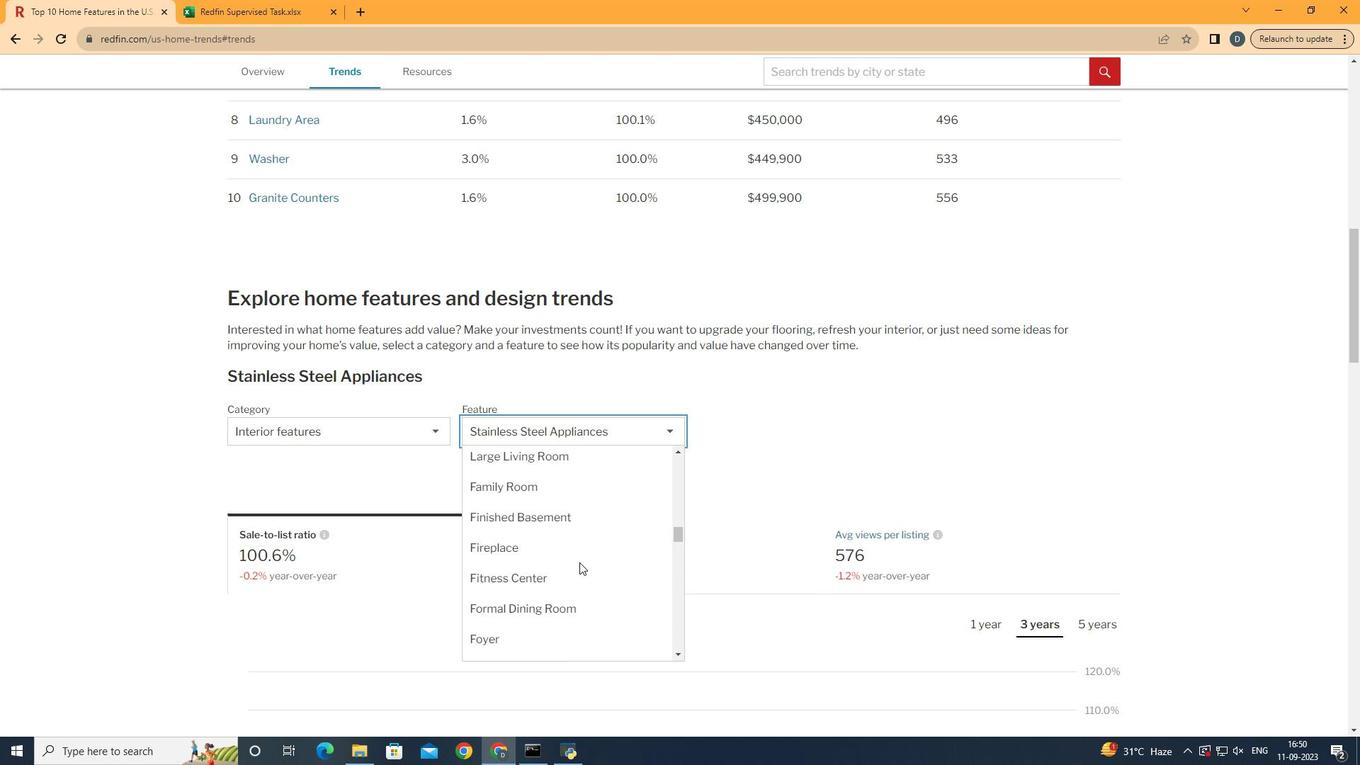 
Action: Mouse scrolled (579, 563) with delta (0, 0)
Screenshot: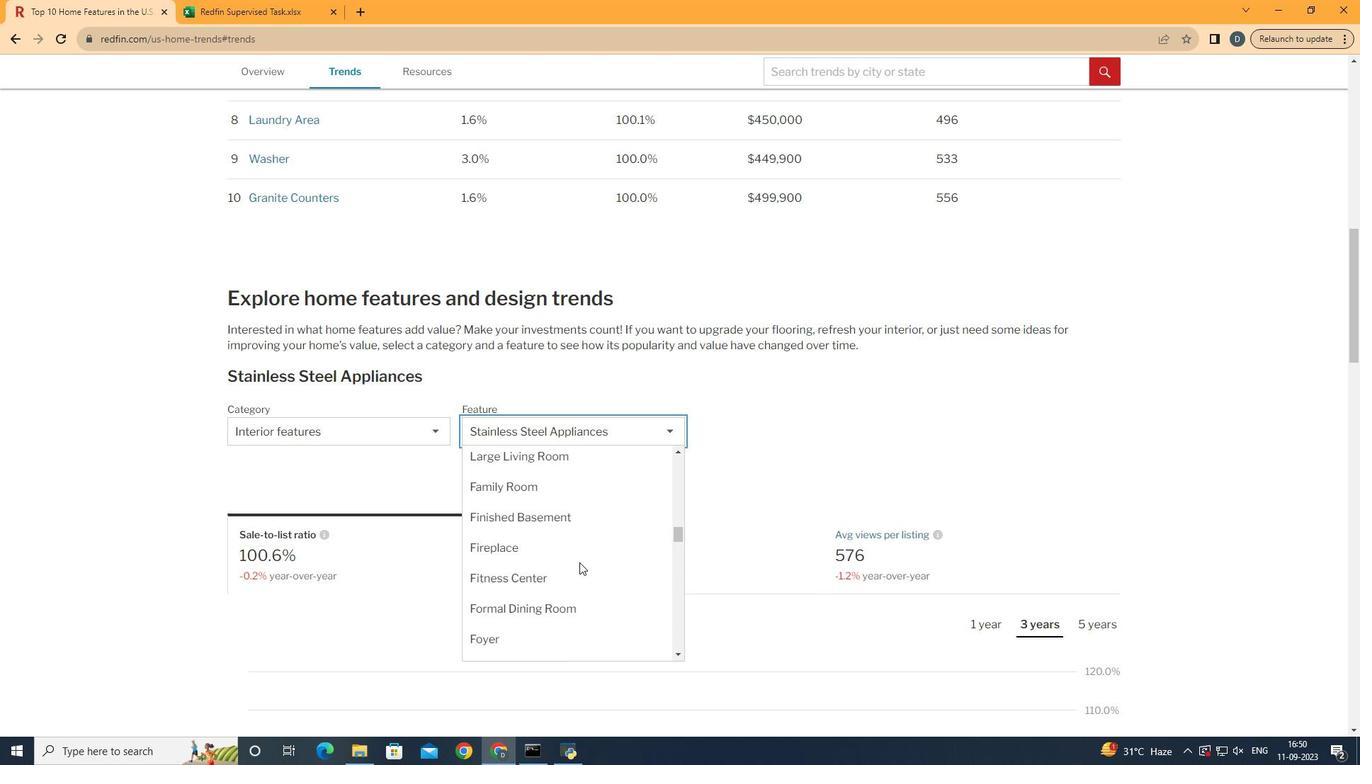 
Action: Mouse moved to (579, 562)
Screenshot: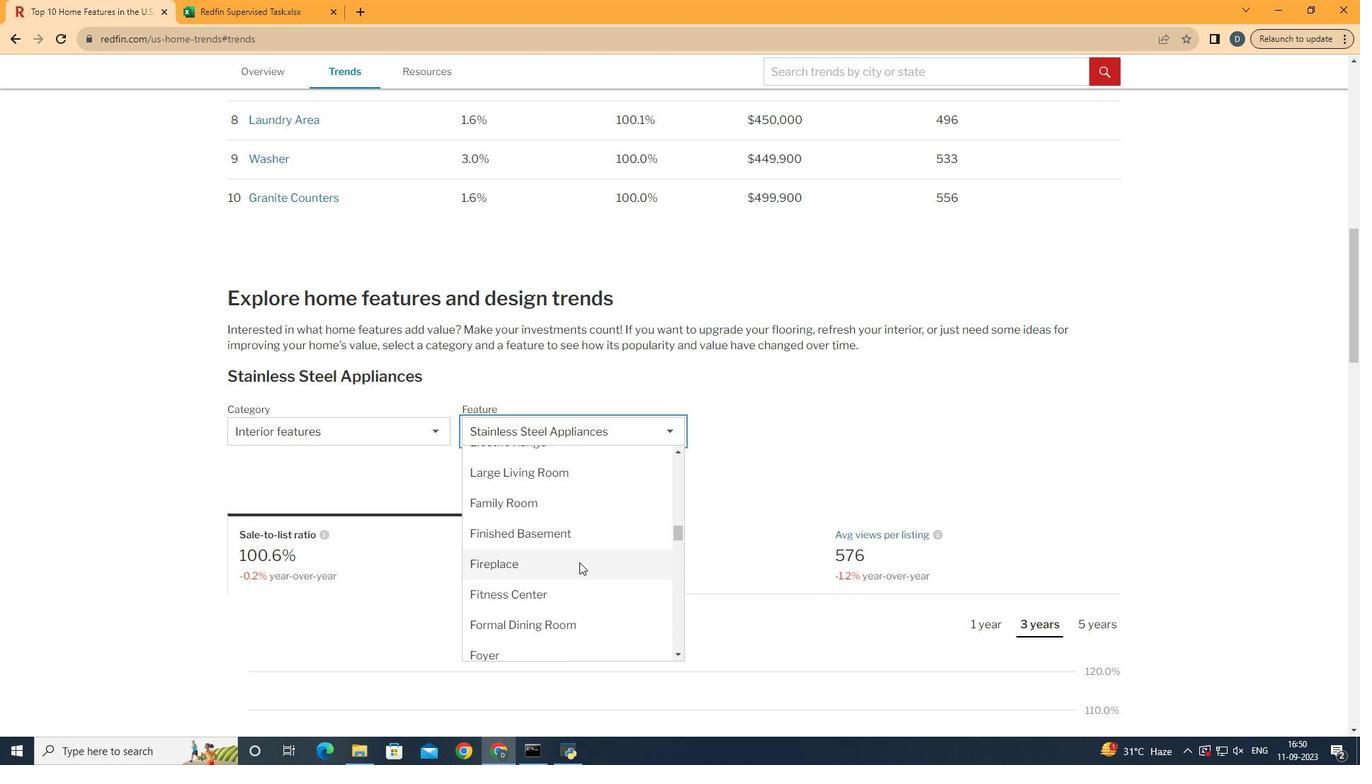 
Action: Mouse scrolled (579, 563) with delta (0, 0)
Screenshot: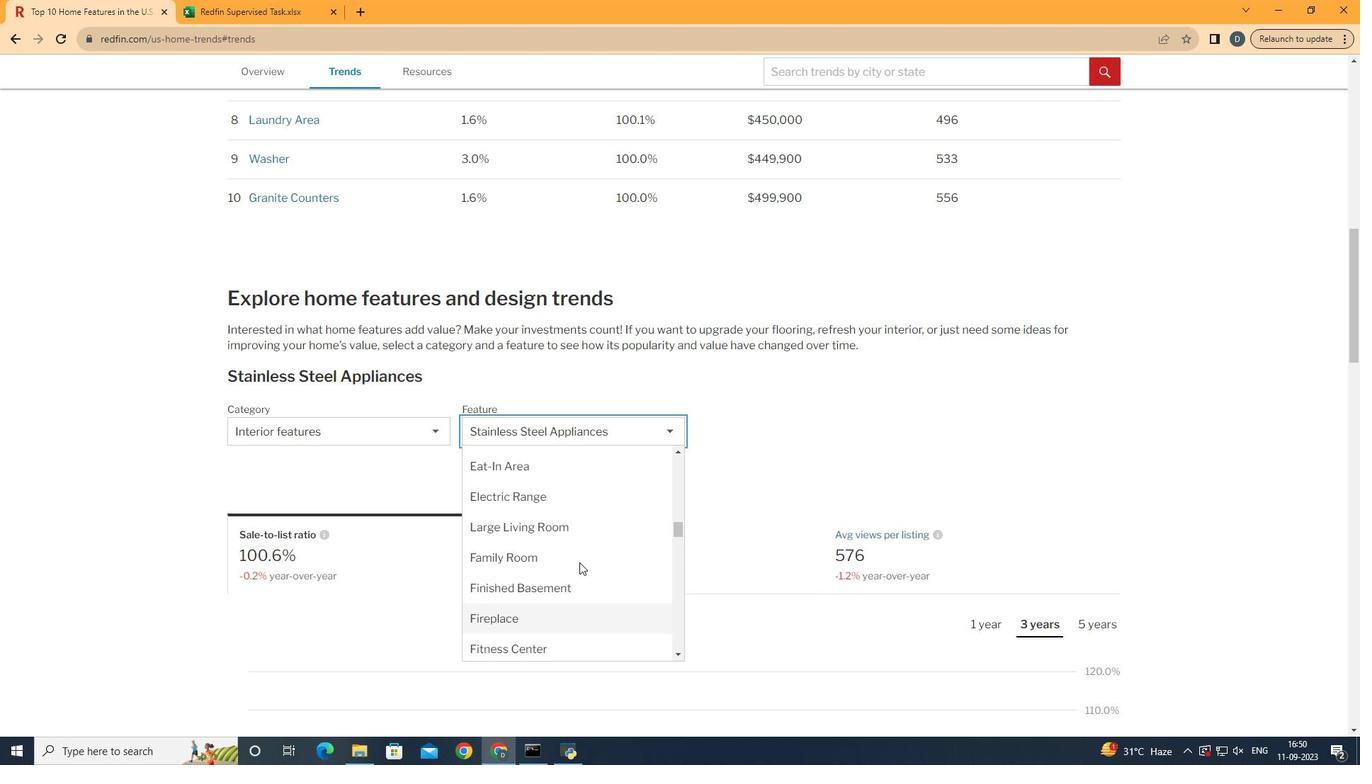 
Action: Mouse moved to (592, 494)
Screenshot: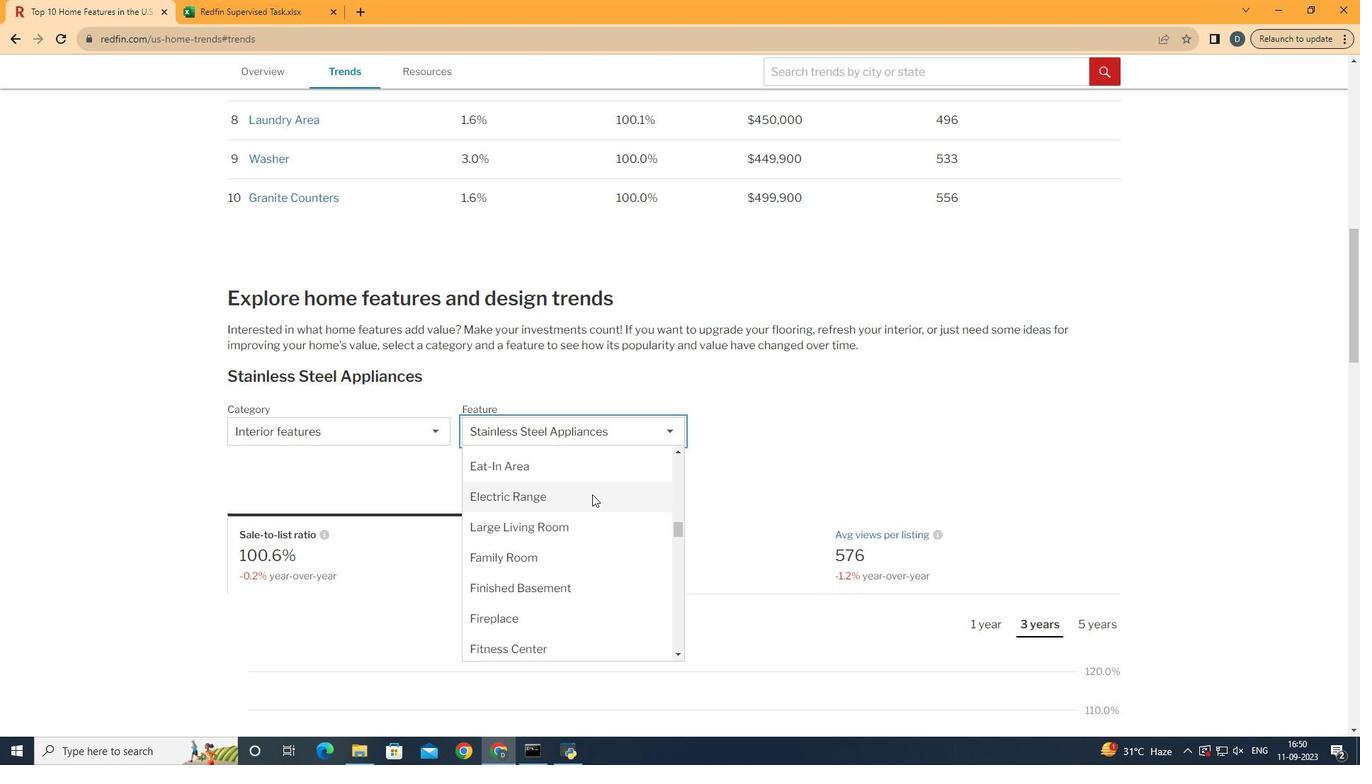 
Action: Mouse pressed left at (592, 494)
Screenshot: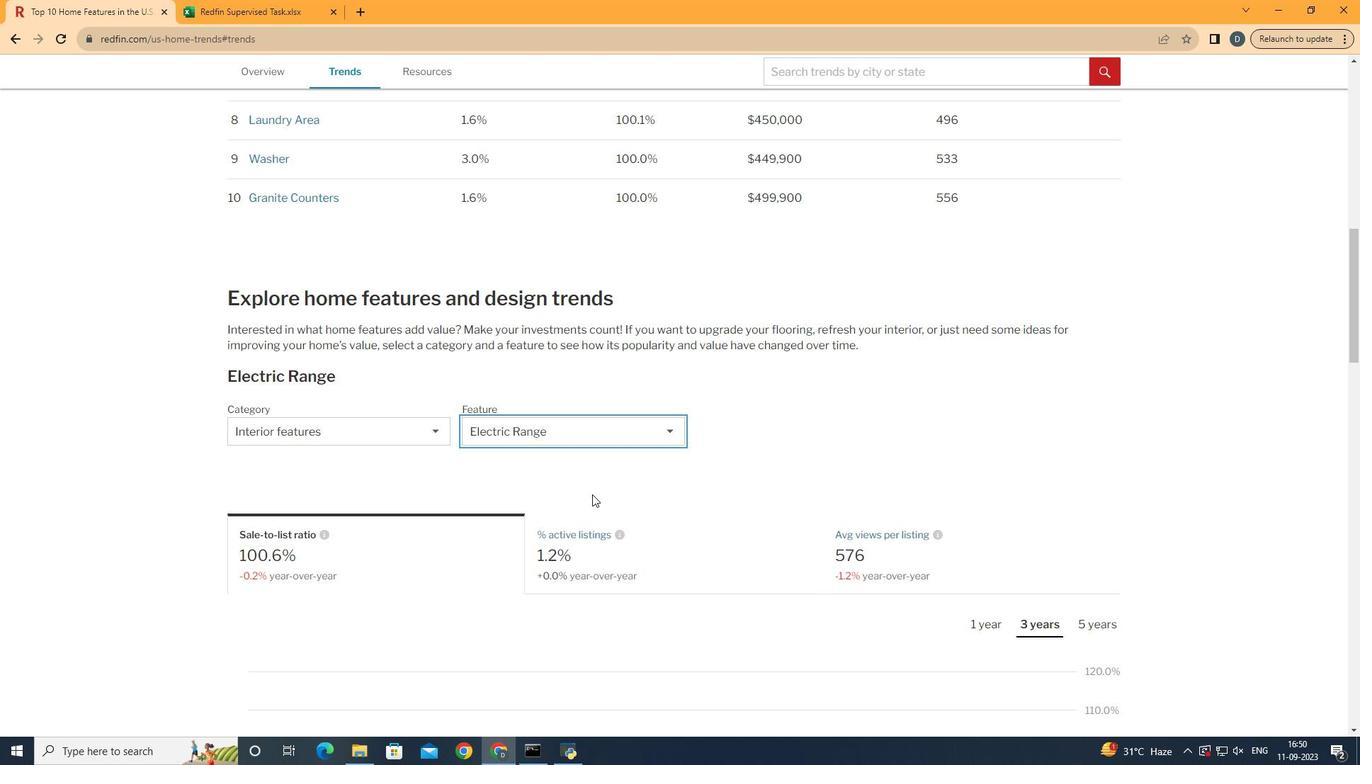 
Action: Mouse moved to (849, 398)
Screenshot: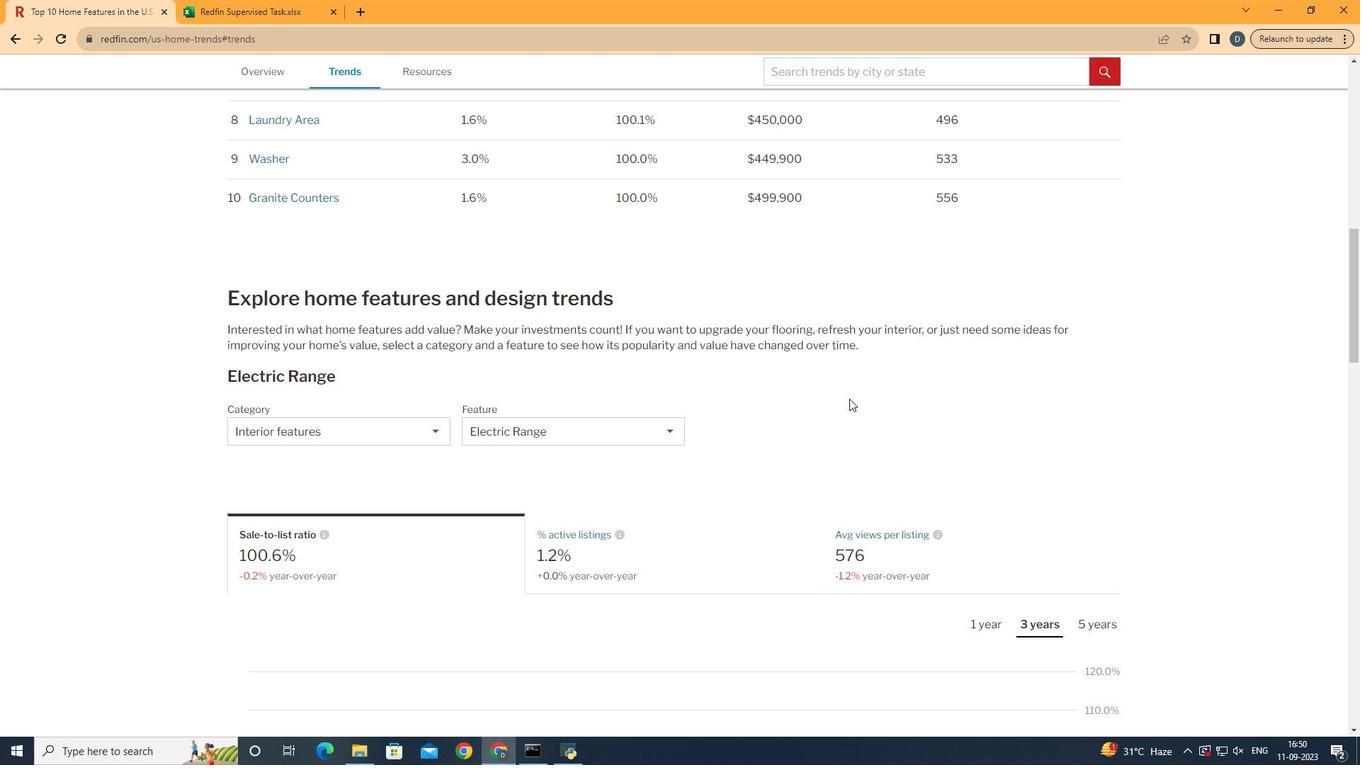 
Action: Mouse pressed left at (849, 398)
Screenshot: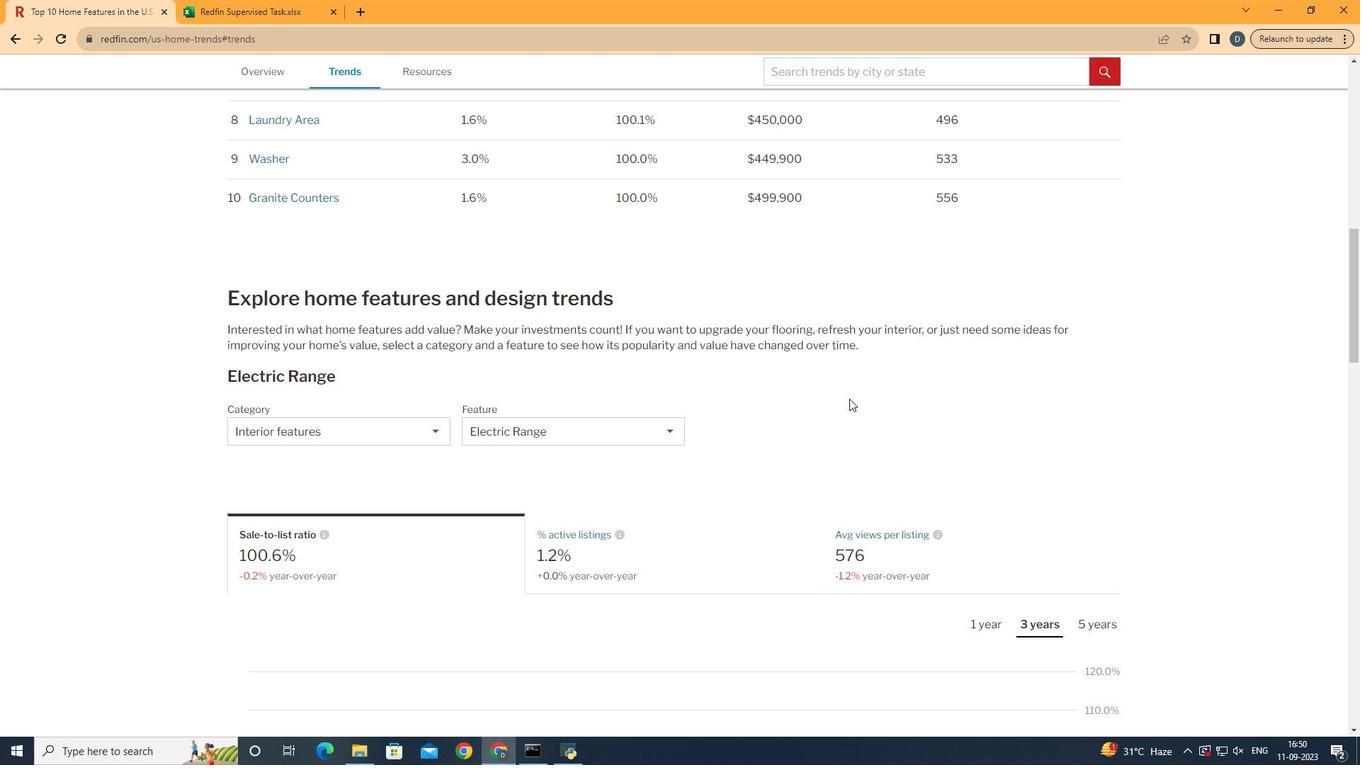 
Action: Mouse scrolled (849, 398) with delta (0, 0)
Screenshot: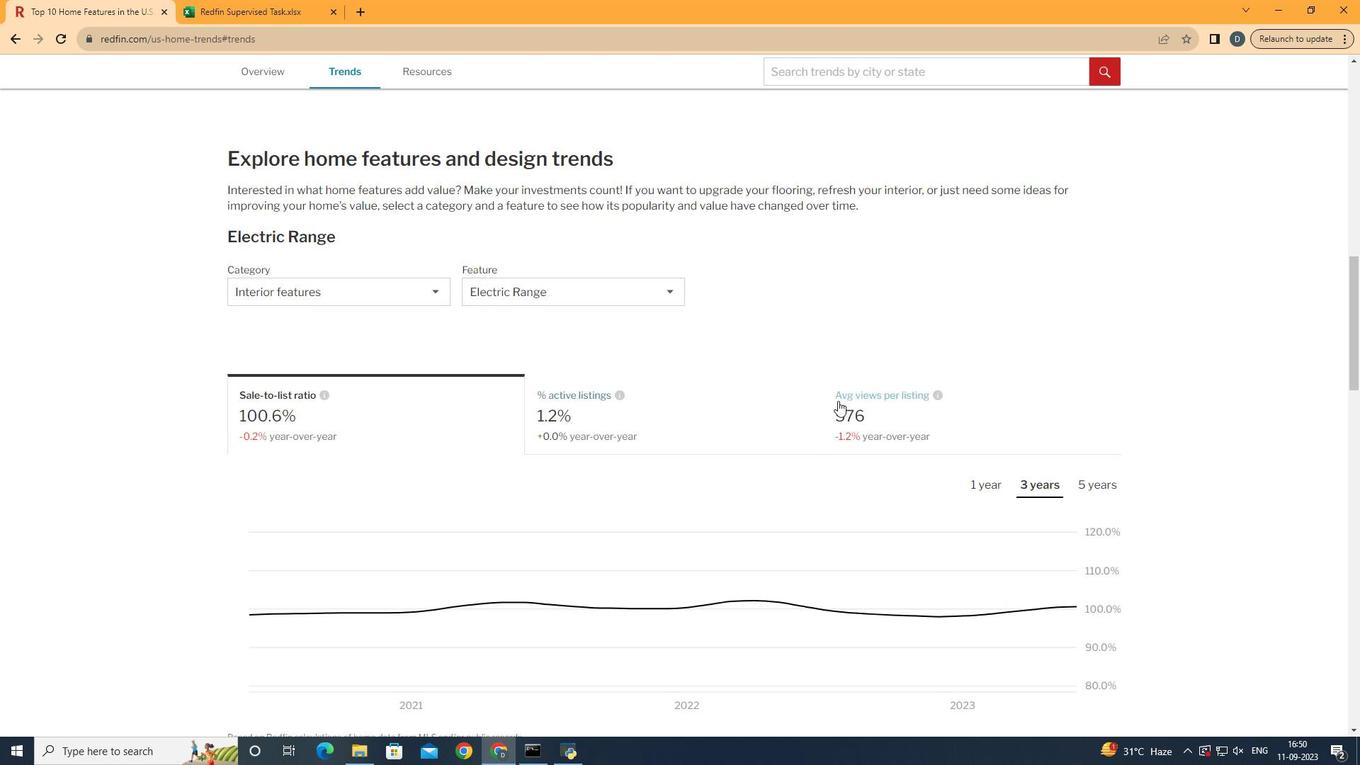 
Action: Mouse scrolled (849, 398) with delta (0, 0)
Screenshot: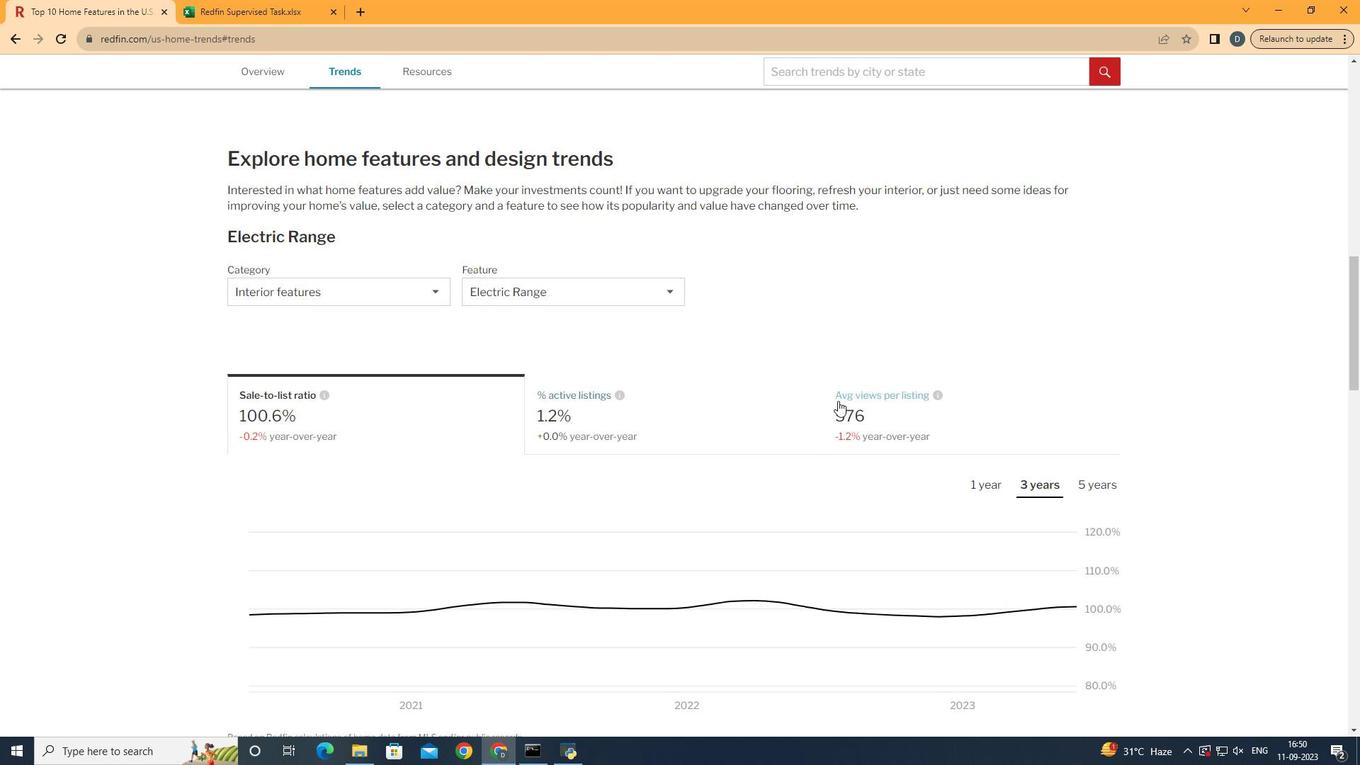 
Action: Mouse moved to (713, 425)
Screenshot: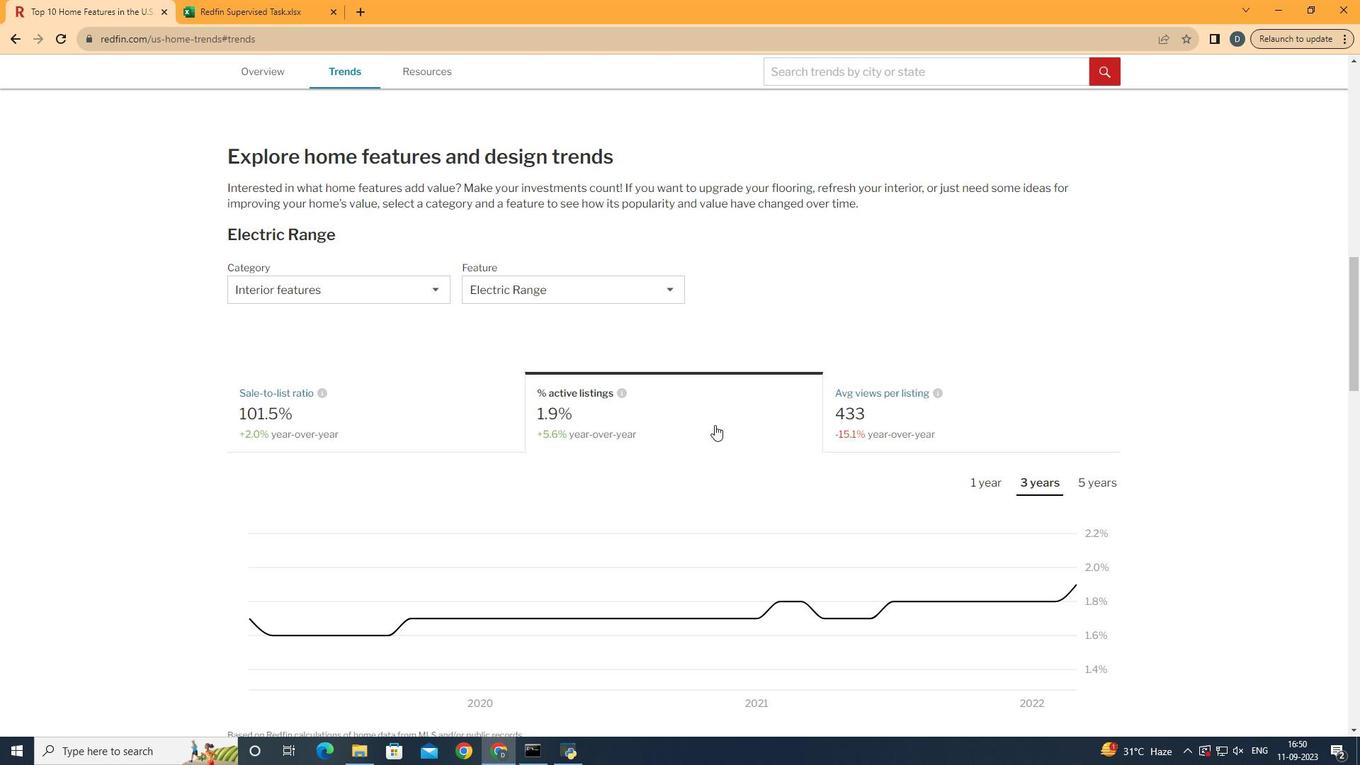 
Action: Mouse pressed left at (713, 425)
Screenshot: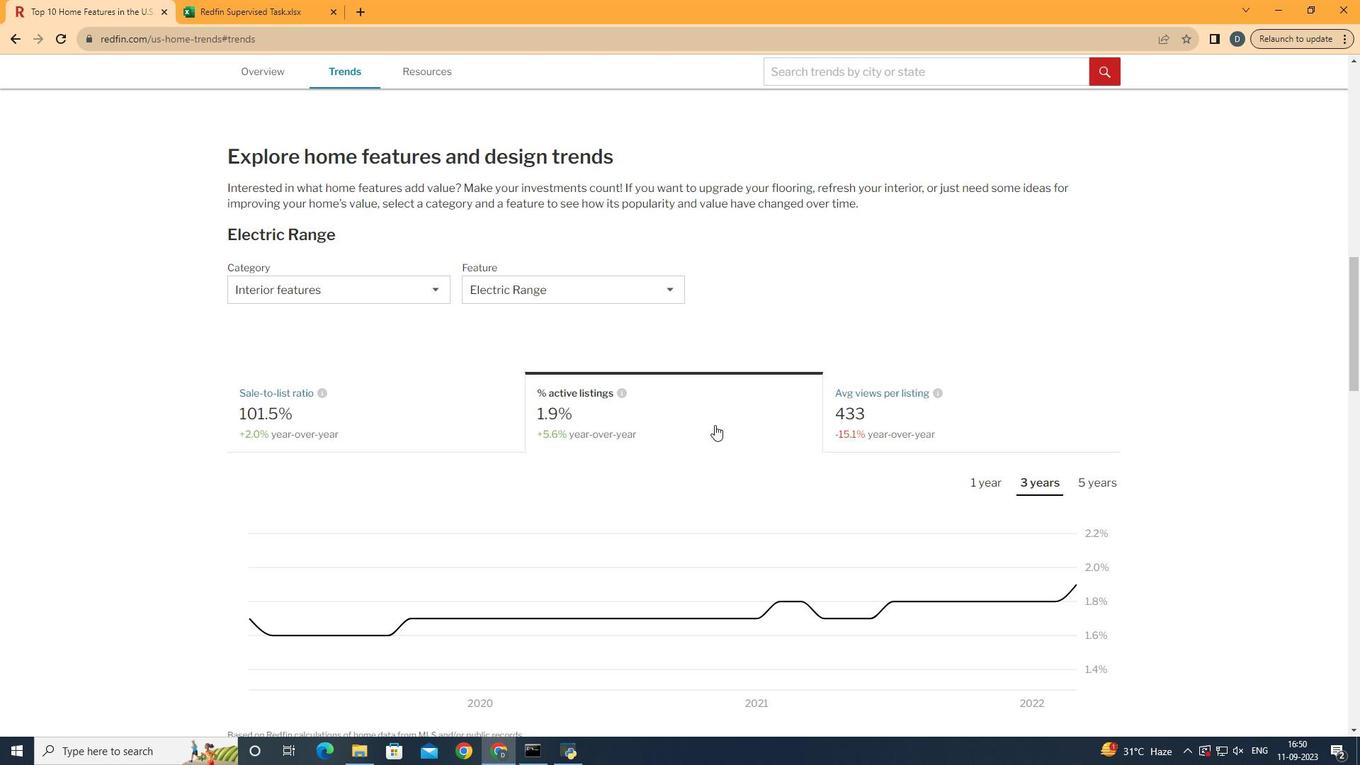 
Action: Mouse moved to (877, 480)
Screenshot: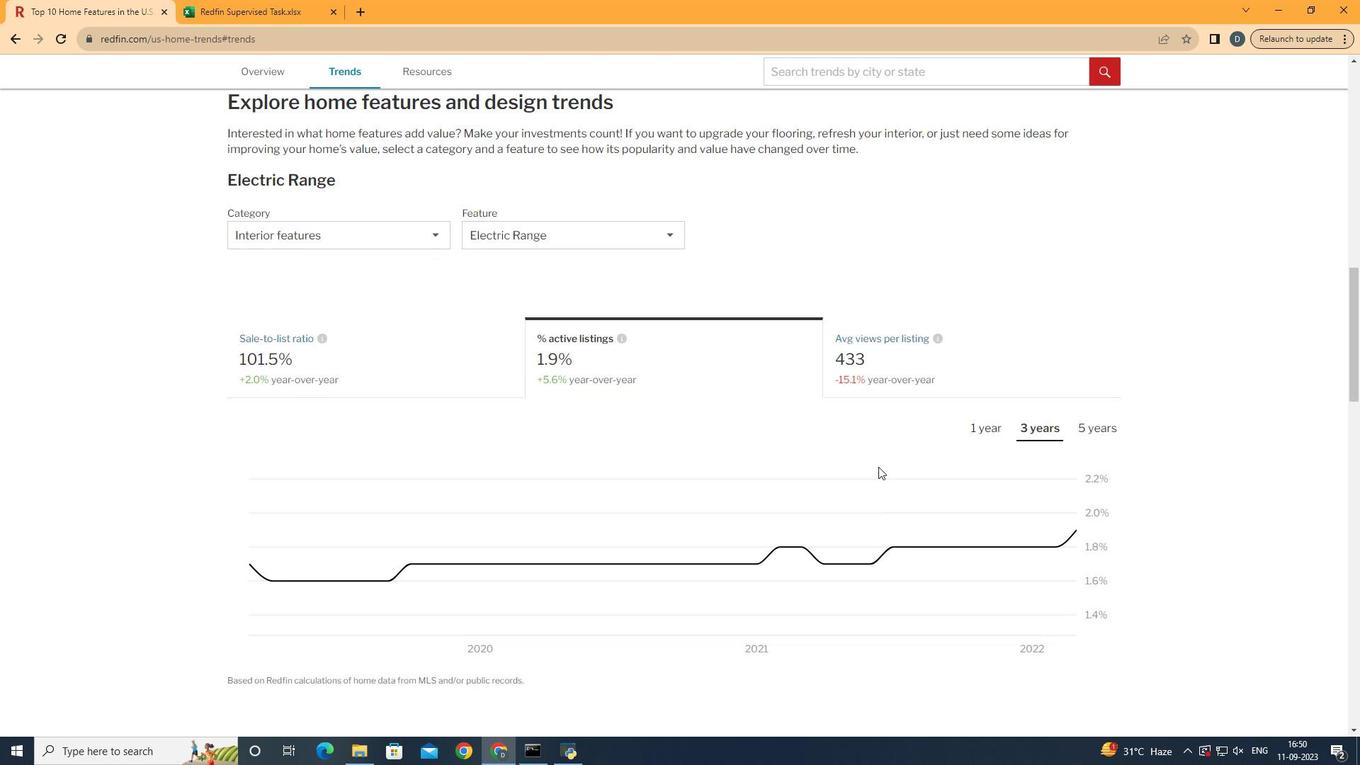
Action: Mouse scrolled (877, 479) with delta (0, 0)
Screenshot: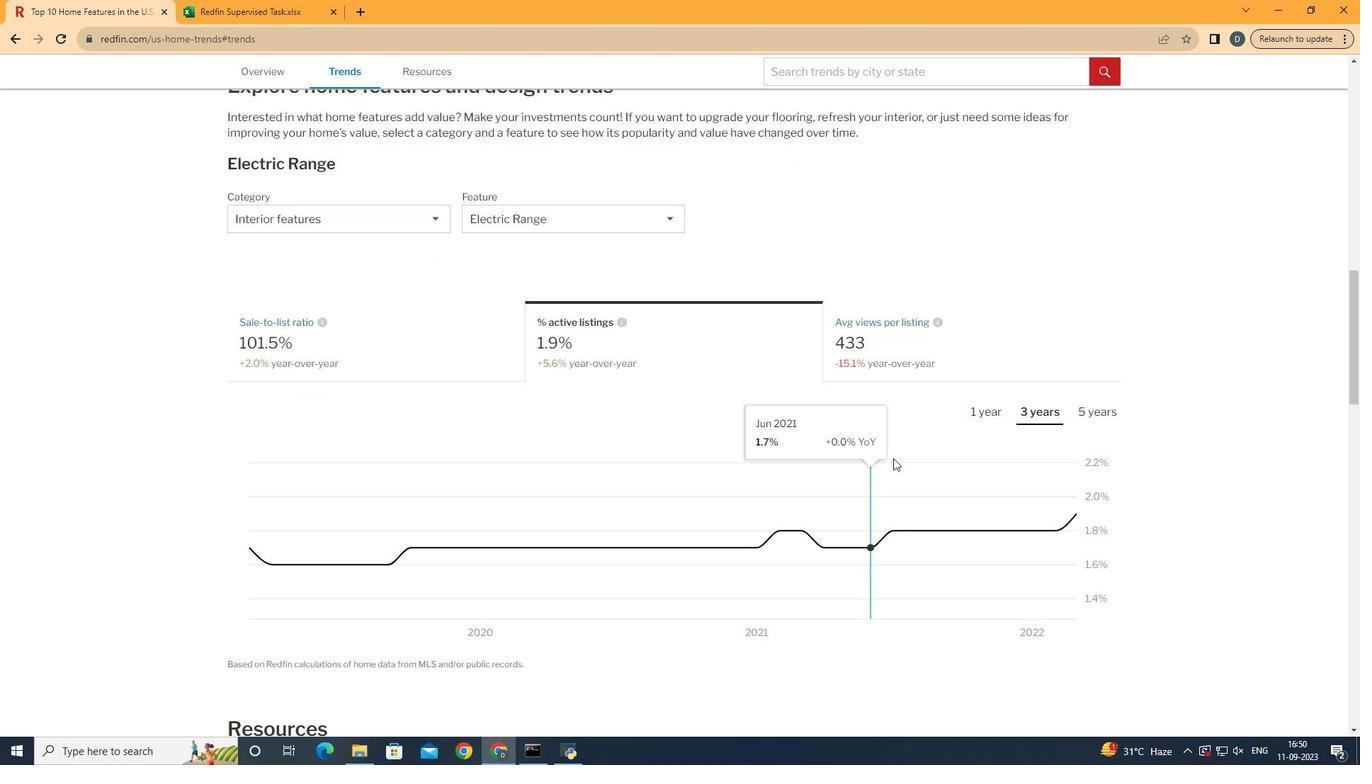 
Action: Mouse moved to (1058, 420)
Screenshot: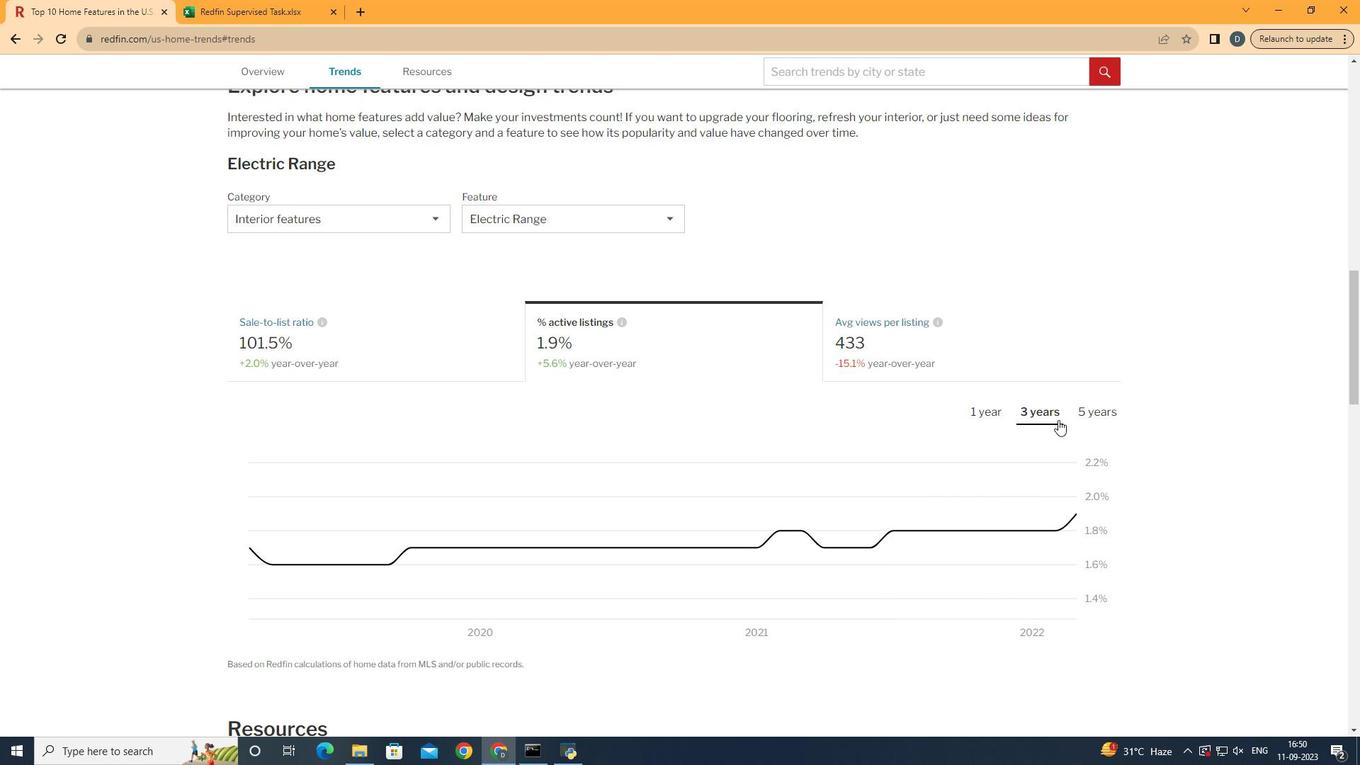 
Action: Mouse pressed left at (1058, 420)
Screenshot: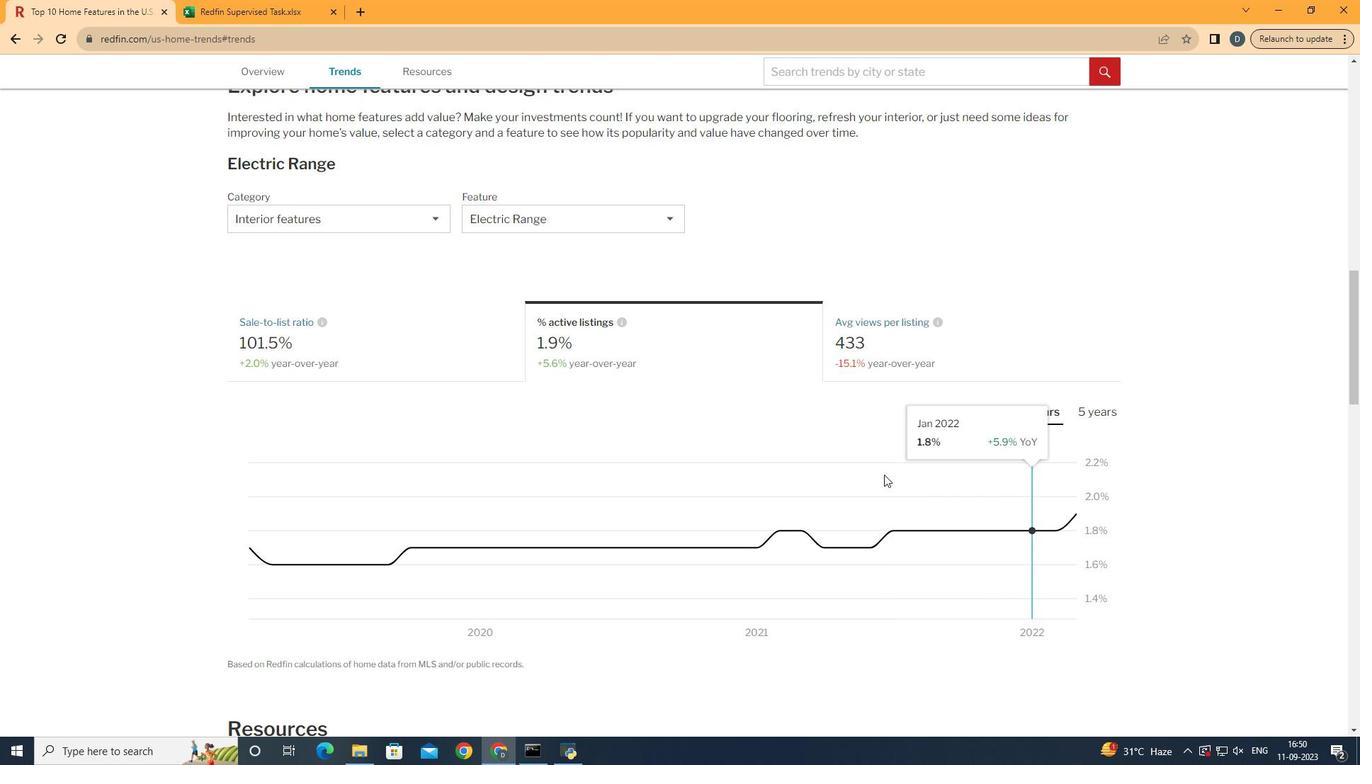 
Action: Mouse moved to (1130, 501)
Screenshot: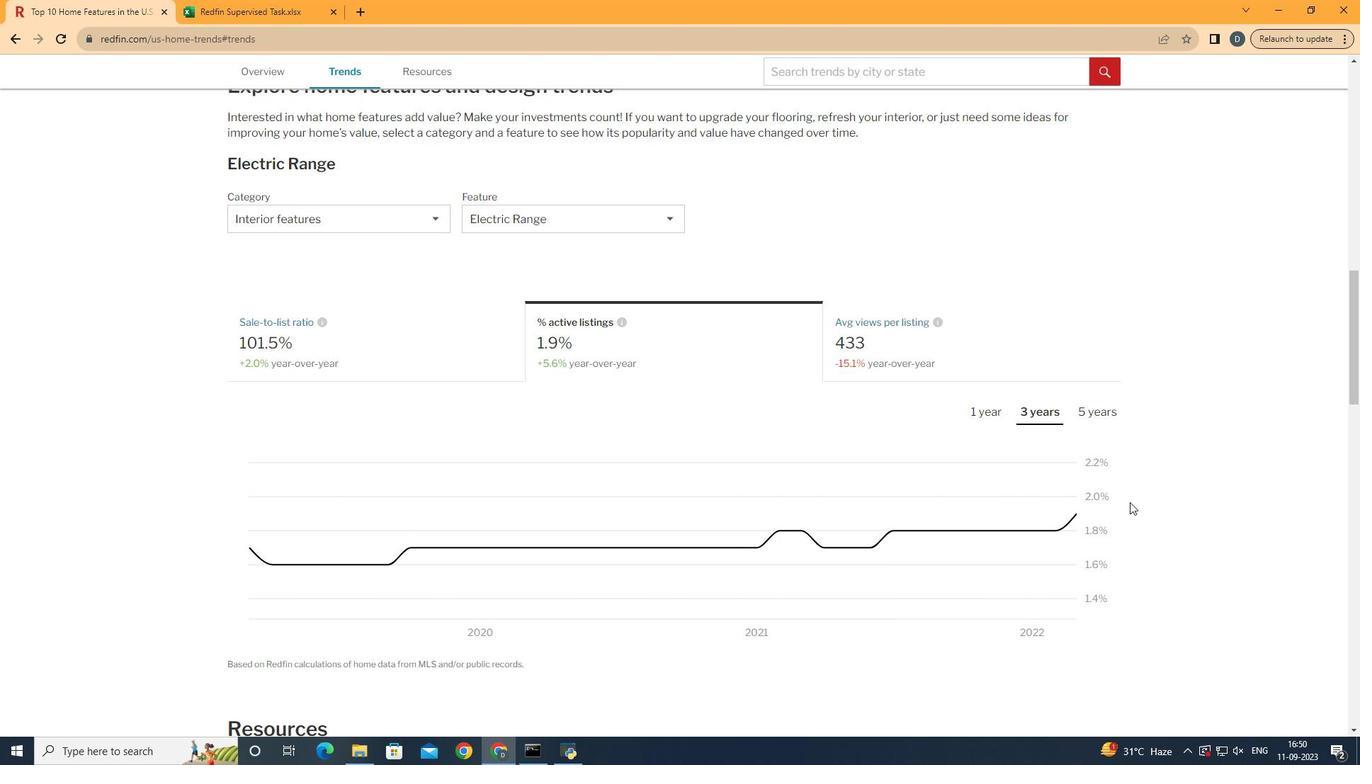 
